Task: Create a due date automation trigger when advanced on, on the tuesday of the week a card is due add basic in list "Resume" at 11:00 AM.
Action: Mouse moved to (1013, 320)
Screenshot: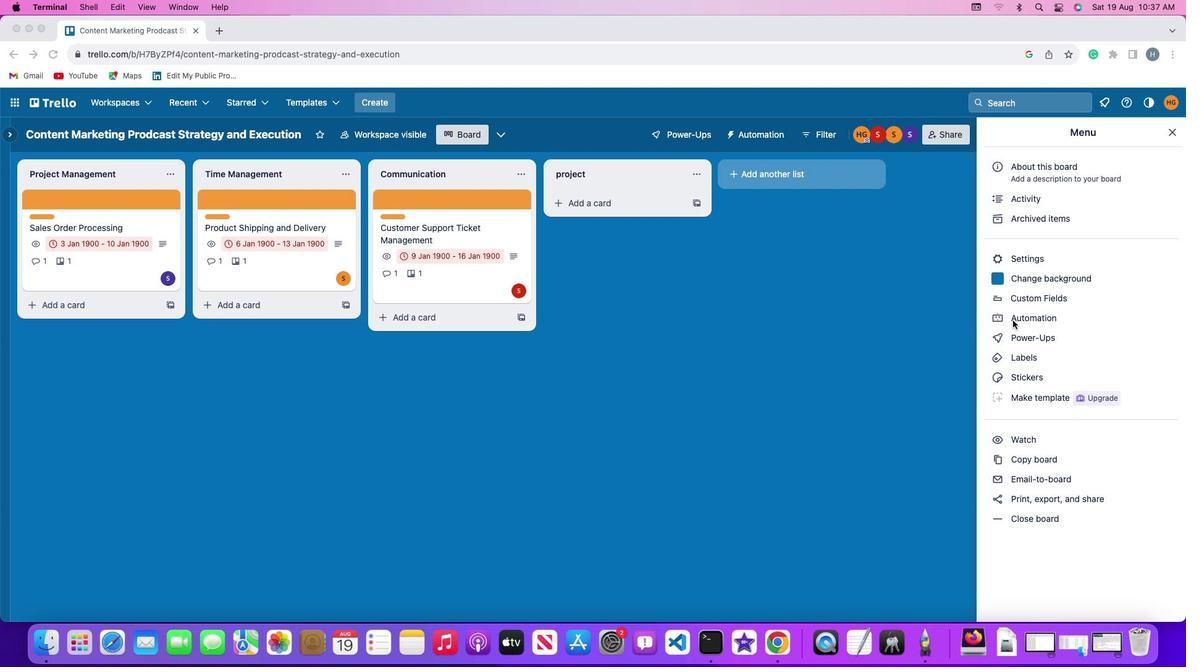 
Action: Mouse pressed left at (1013, 320)
Screenshot: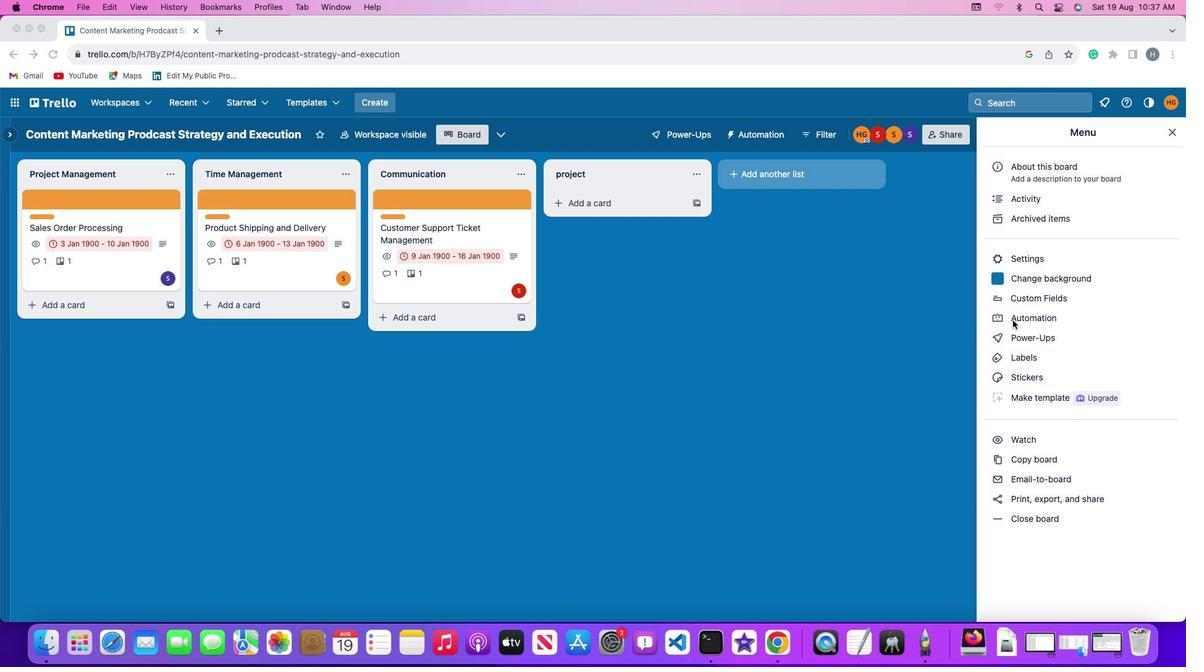 
Action: Mouse pressed left at (1013, 320)
Screenshot: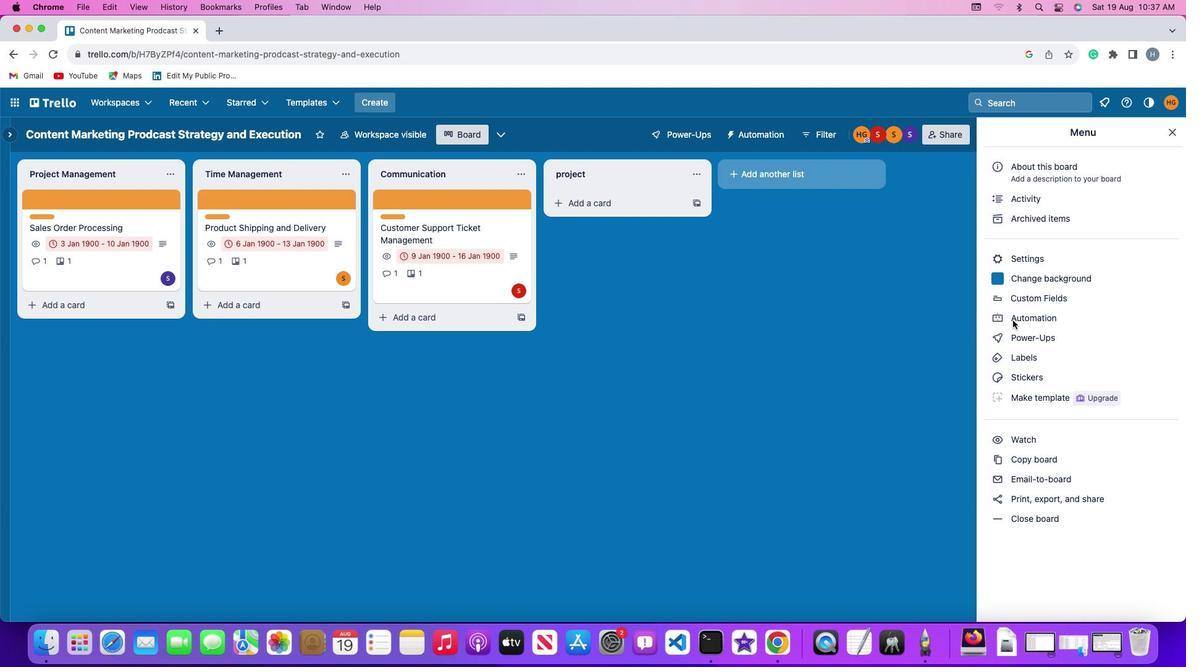 
Action: Mouse moved to (66, 293)
Screenshot: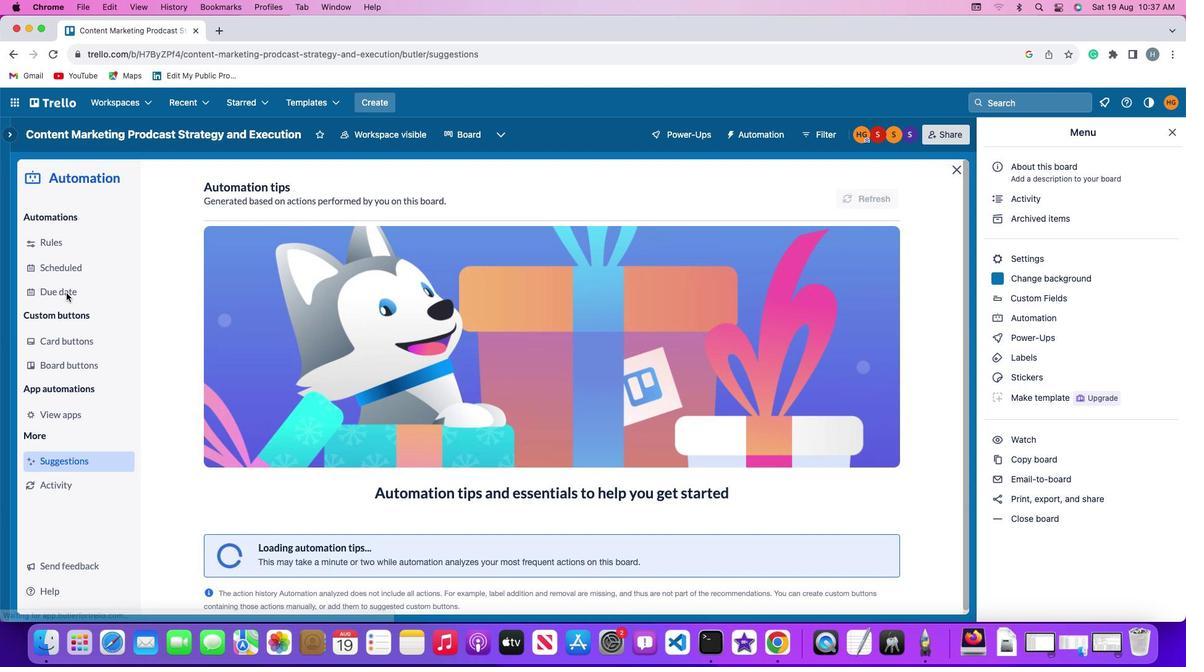 
Action: Mouse pressed left at (66, 293)
Screenshot: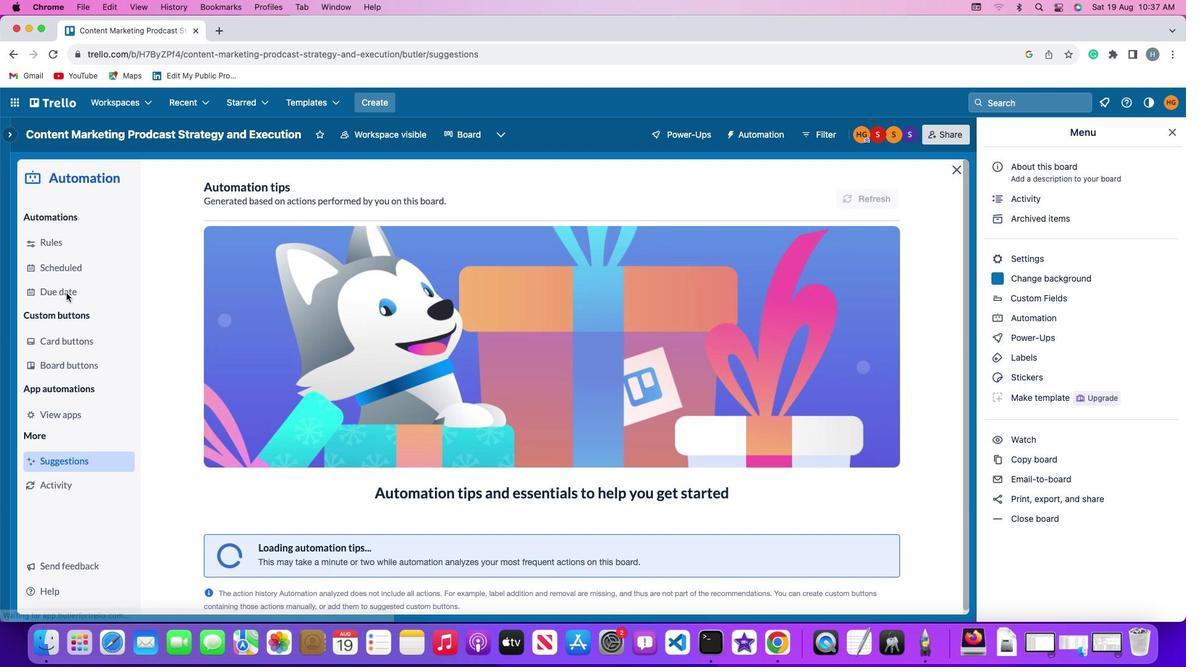 
Action: Mouse moved to (798, 186)
Screenshot: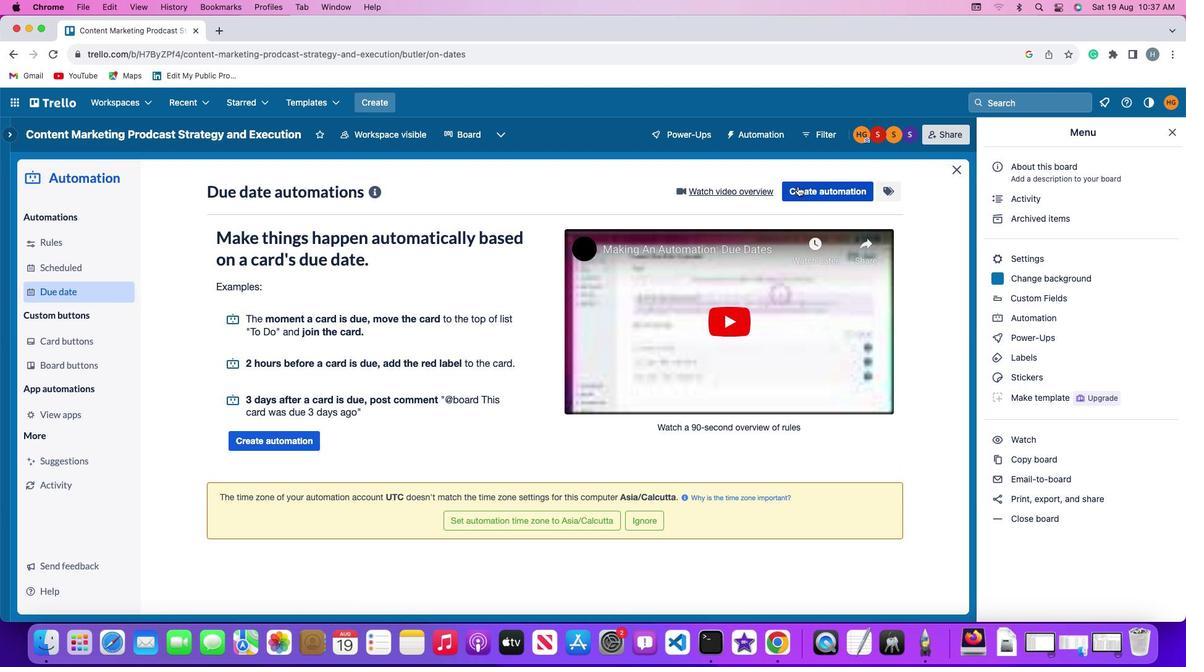 
Action: Mouse pressed left at (798, 186)
Screenshot: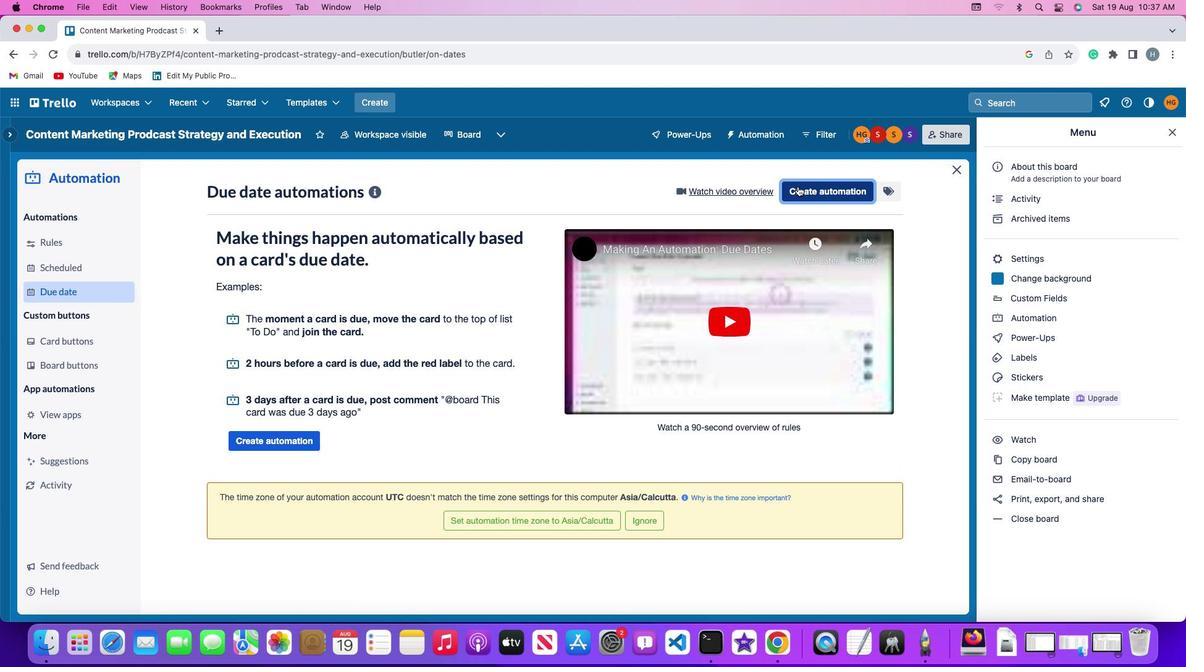 
Action: Mouse moved to (226, 312)
Screenshot: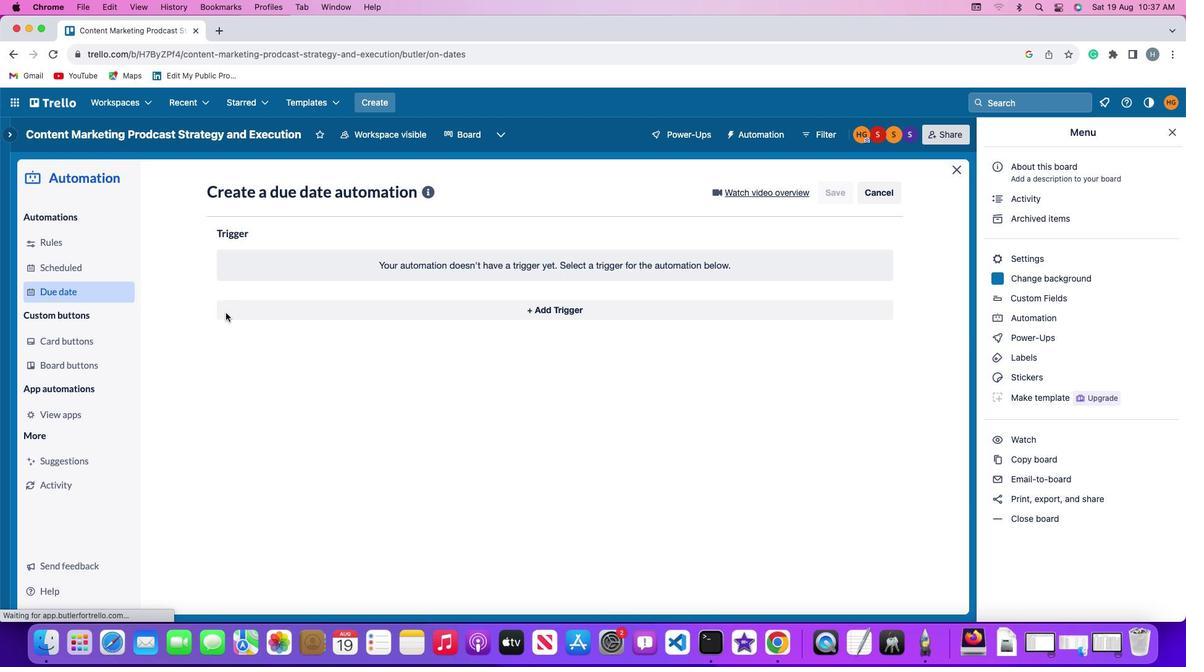 
Action: Mouse pressed left at (226, 312)
Screenshot: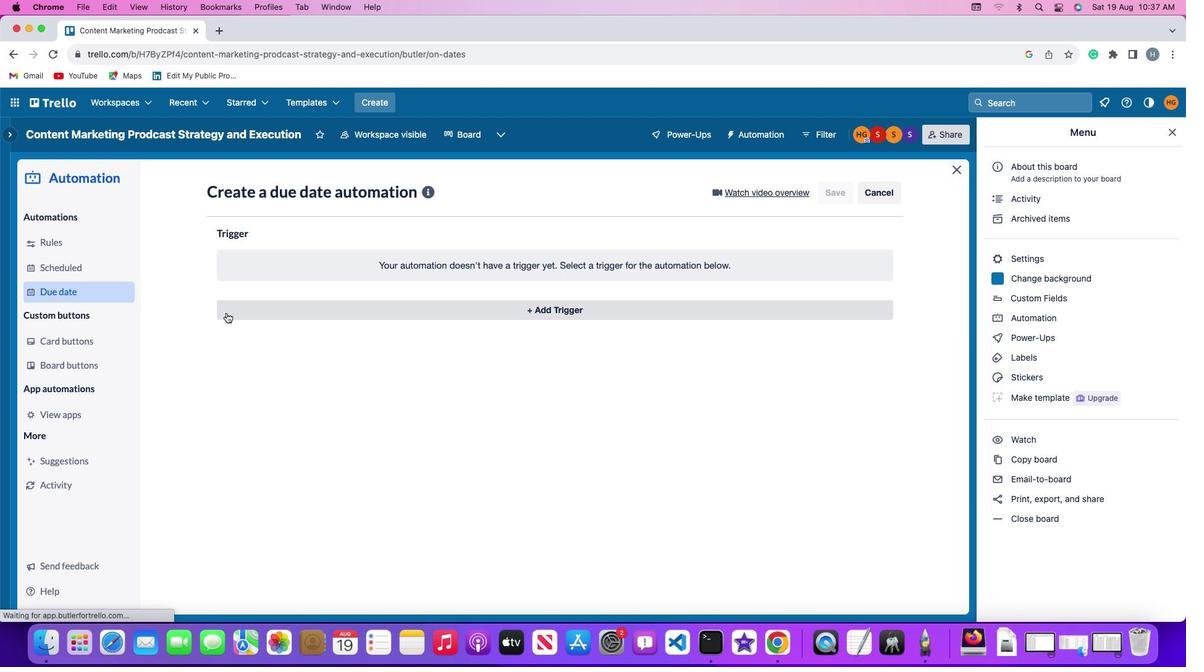 
Action: Mouse moved to (263, 532)
Screenshot: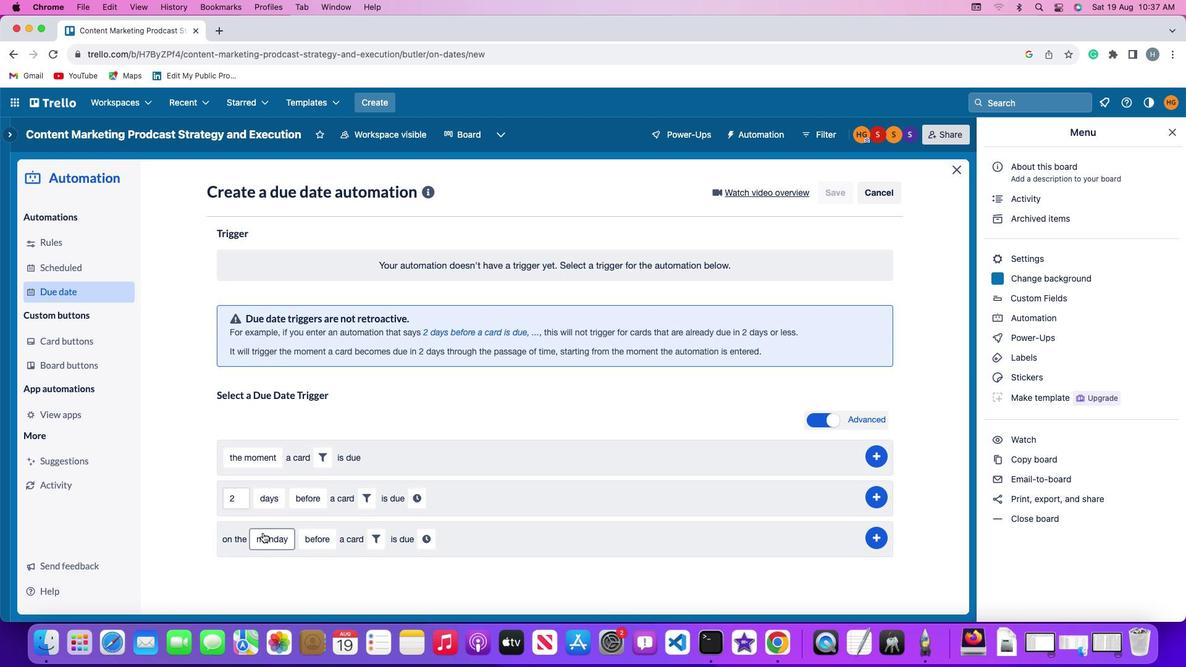 
Action: Mouse pressed left at (263, 532)
Screenshot: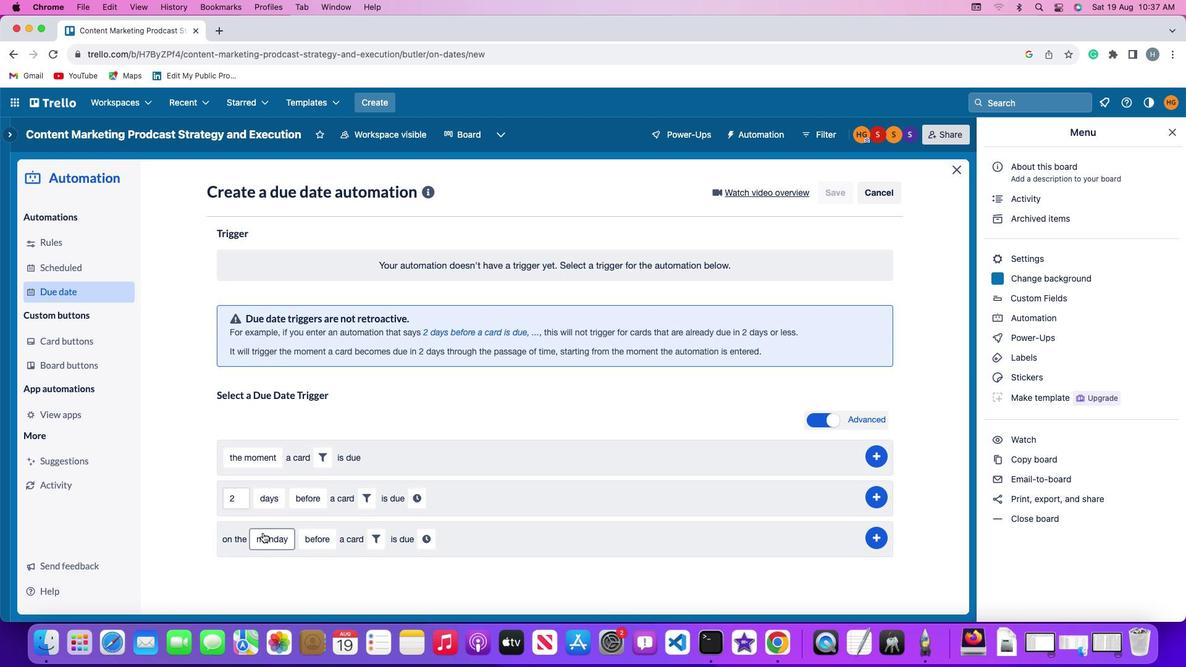 
Action: Mouse moved to (273, 391)
Screenshot: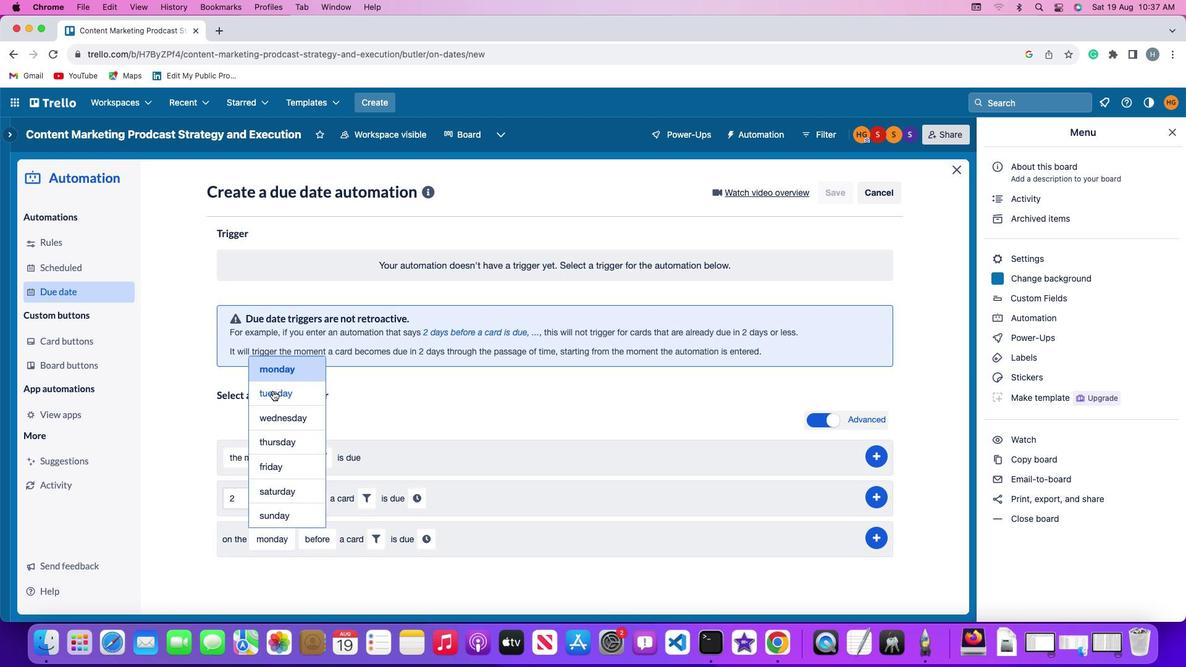
Action: Mouse pressed left at (273, 391)
Screenshot: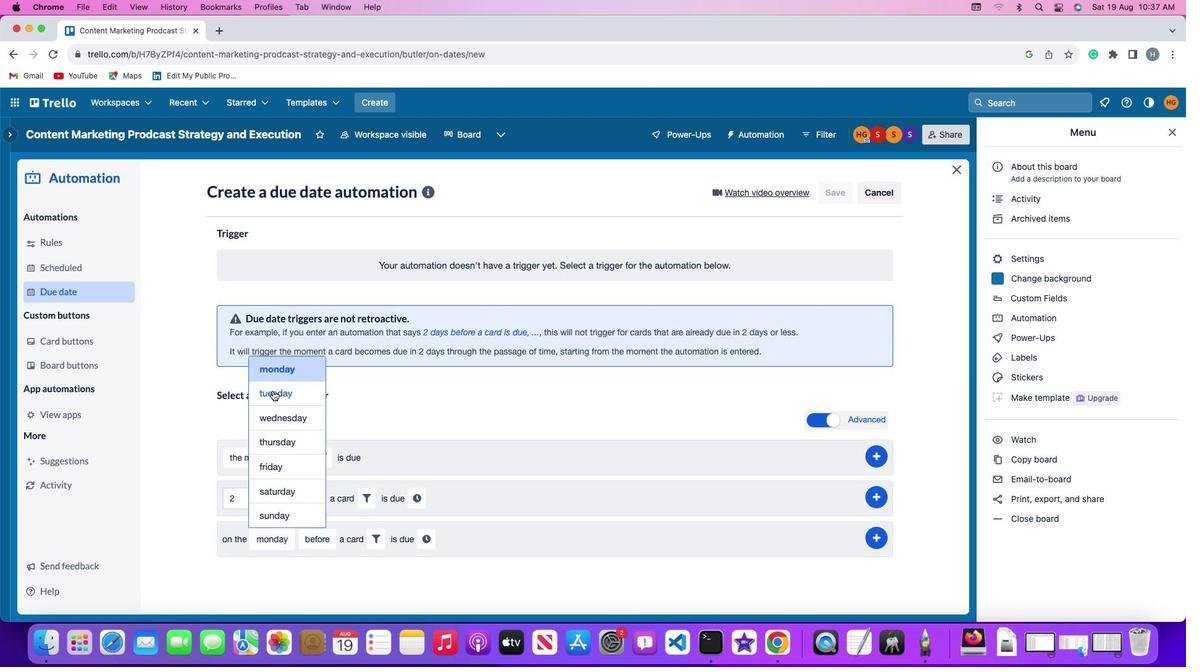 
Action: Mouse moved to (312, 532)
Screenshot: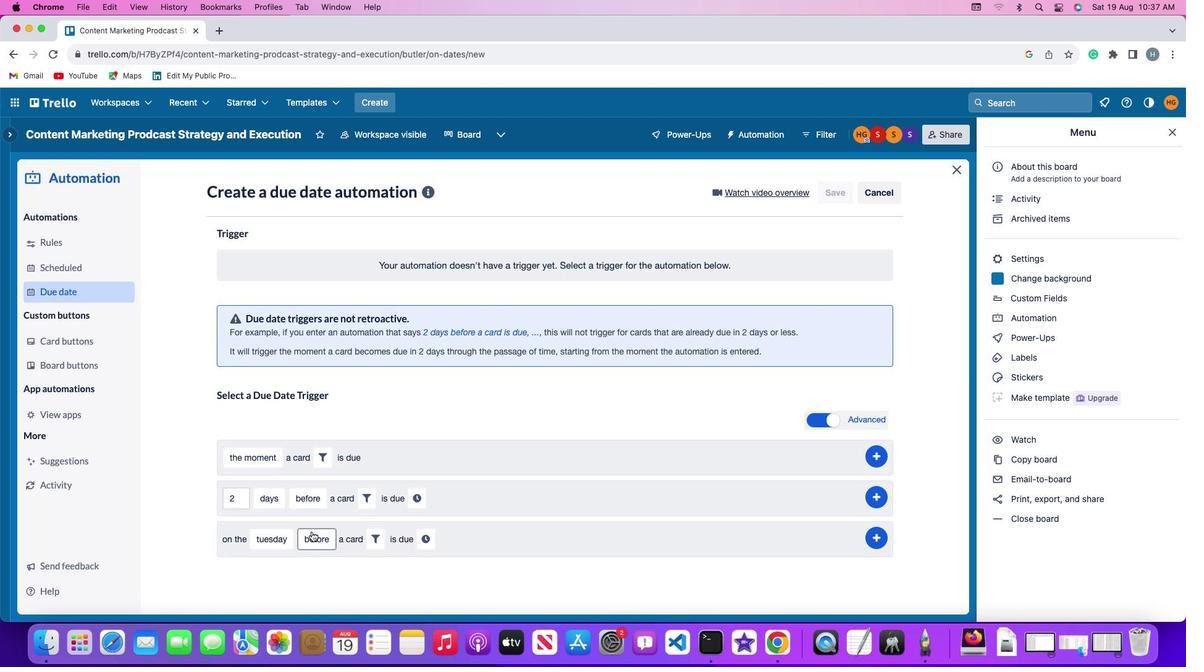 
Action: Mouse pressed left at (312, 532)
Screenshot: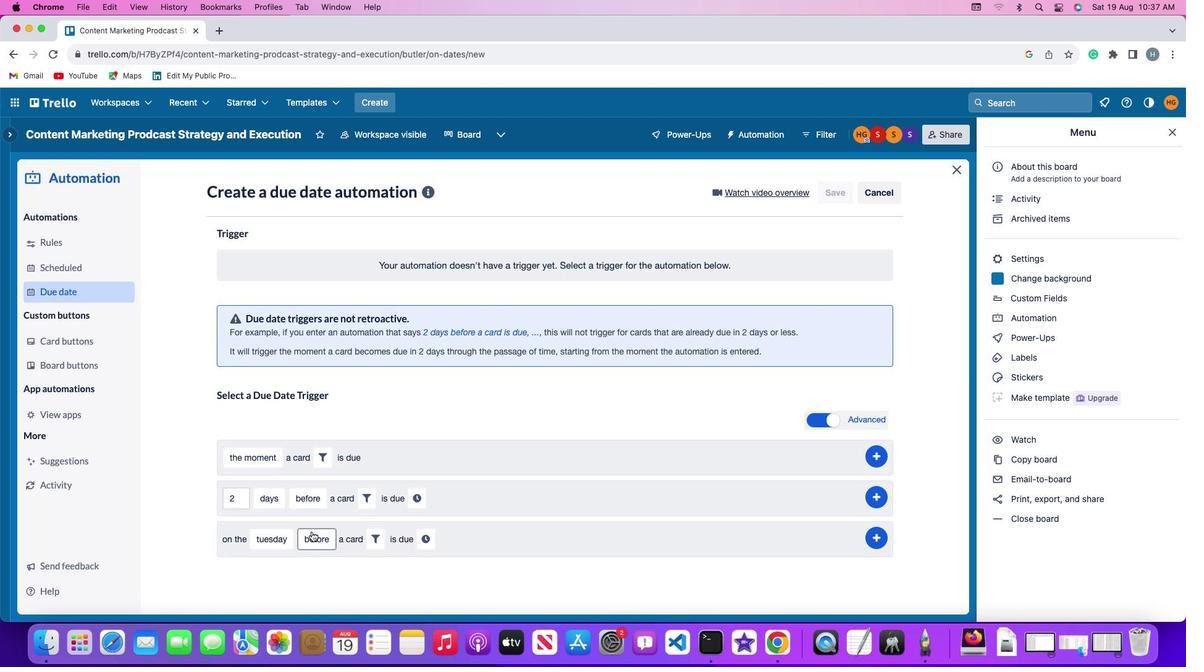 
Action: Mouse moved to (319, 491)
Screenshot: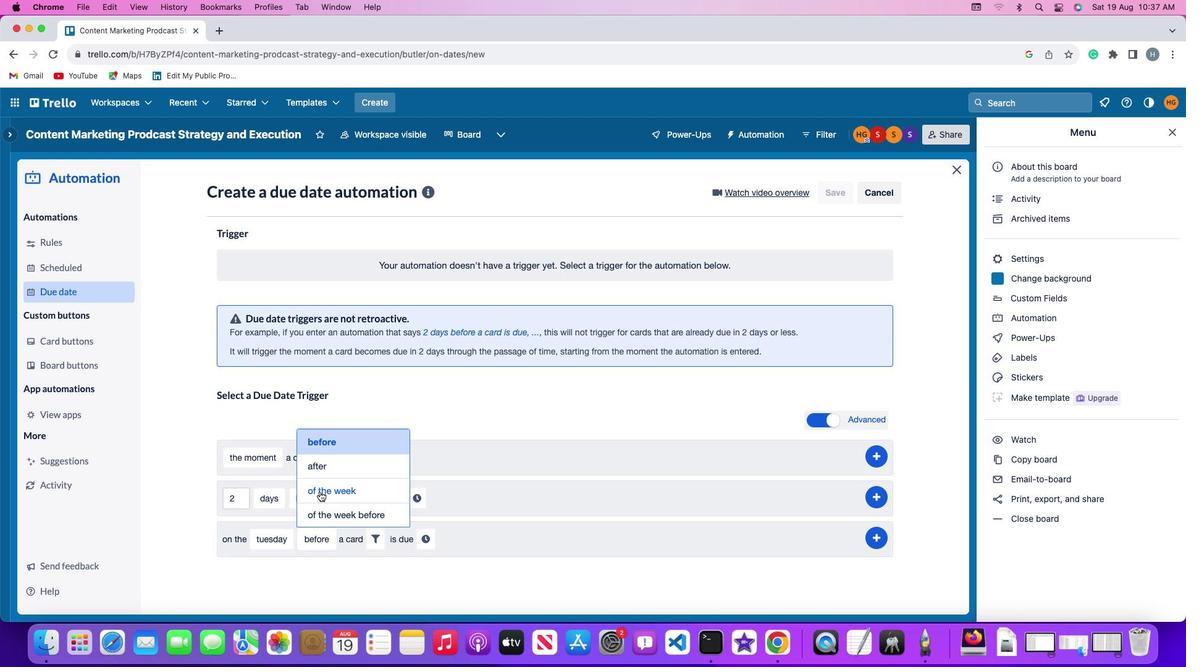 
Action: Mouse pressed left at (319, 491)
Screenshot: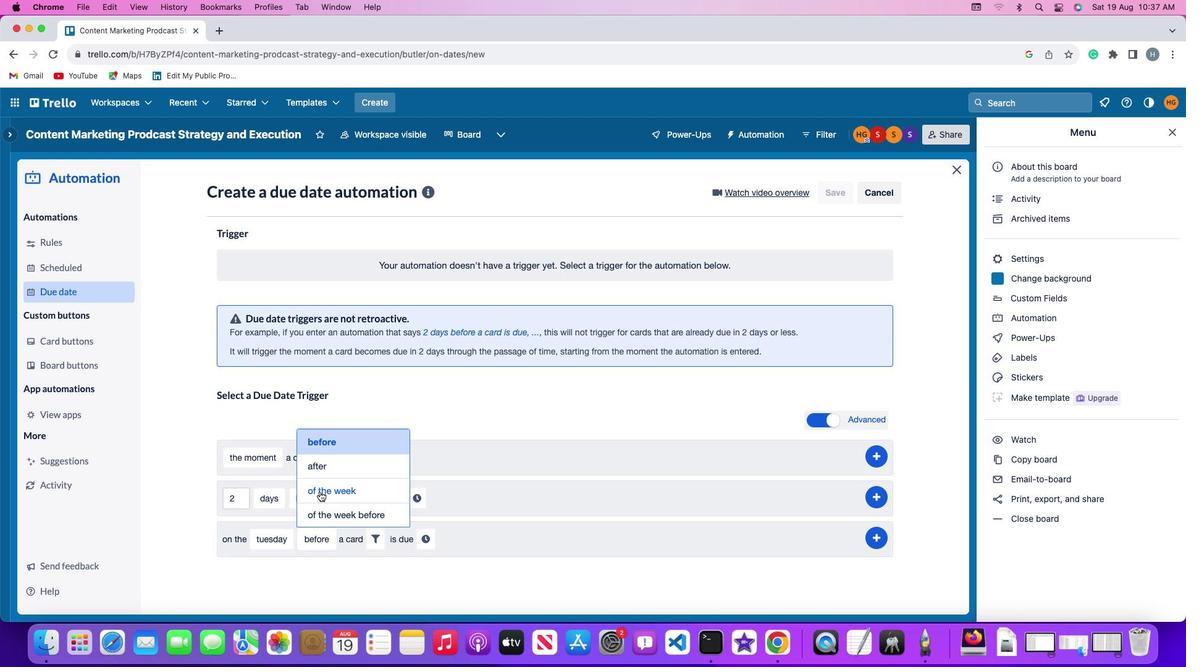 
Action: Mouse moved to (396, 540)
Screenshot: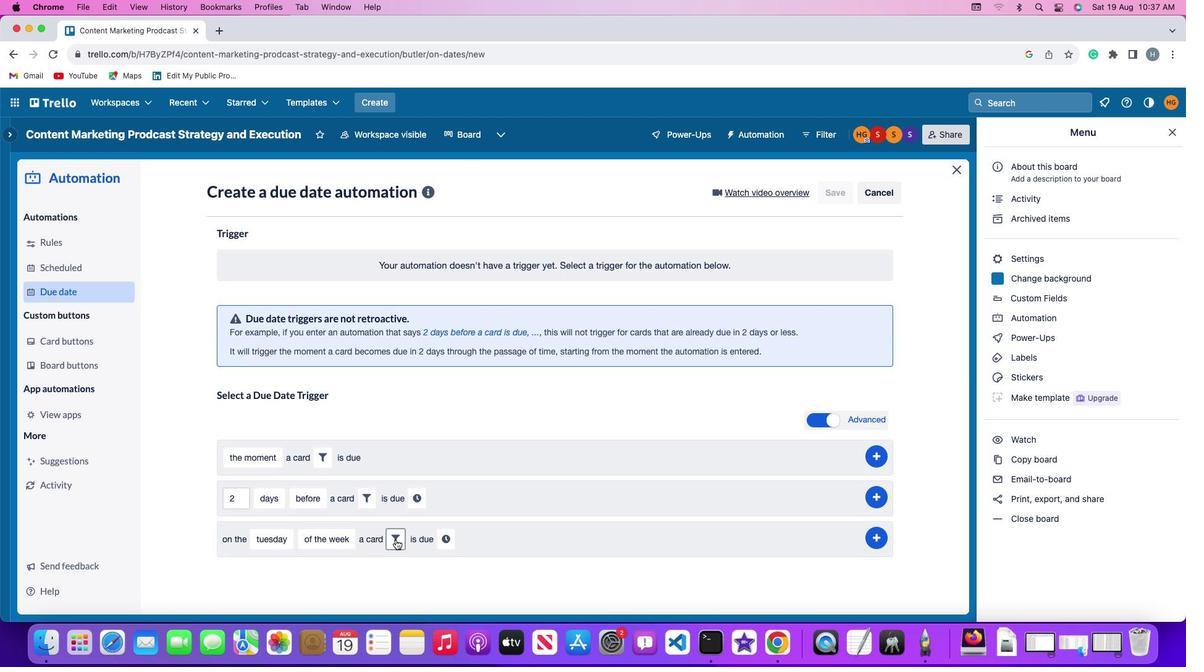 
Action: Mouse pressed left at (396, 540)
Screenshot: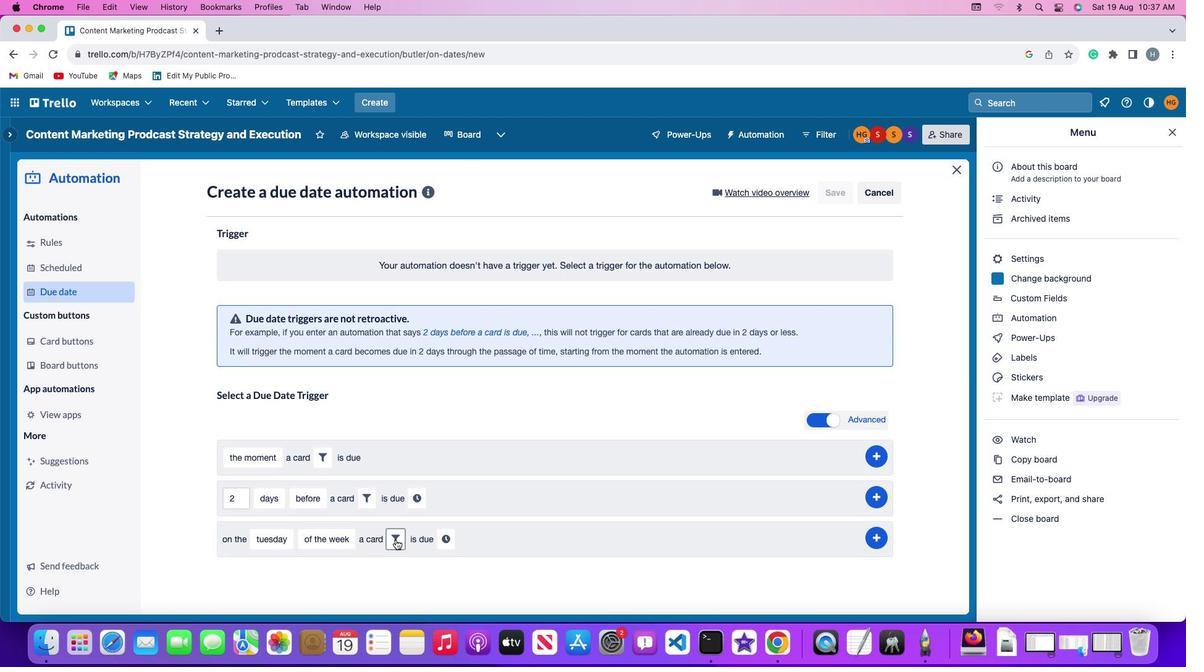
Action: Mouse moved to (344, 579)
Screenshot: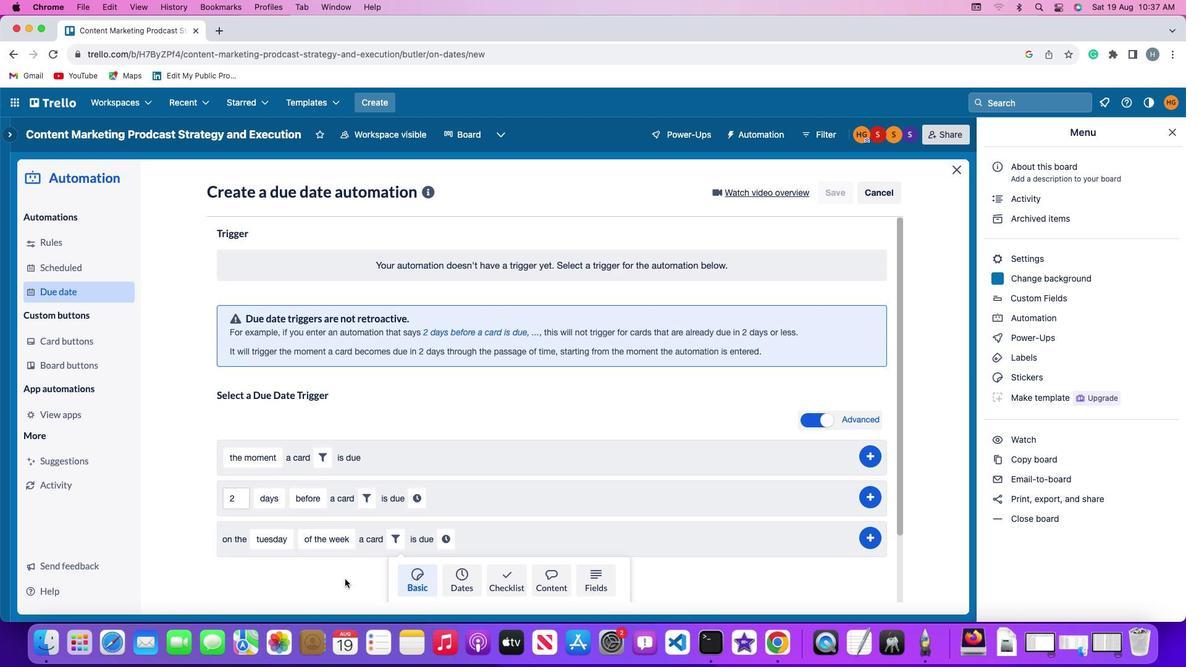 
Action: Mouse scrolled (344, 579) with delta (0, 0)
Screenshot: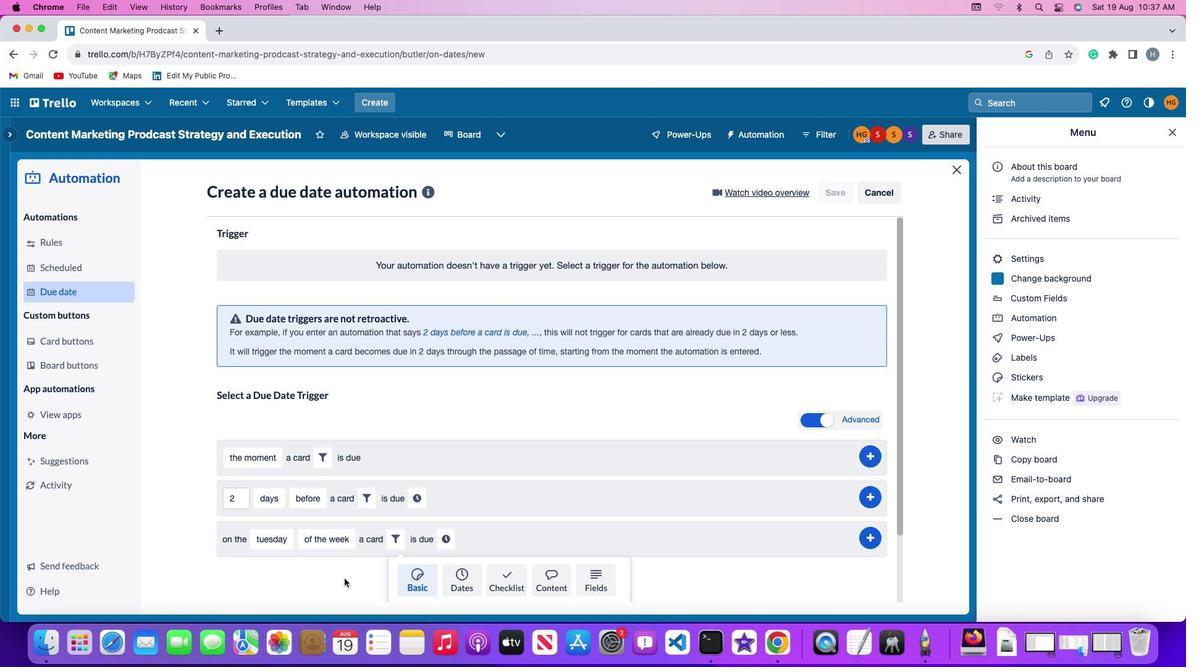 
Action: Mouse scrolled (344, 579) with delta (0, 0)
Screenshot: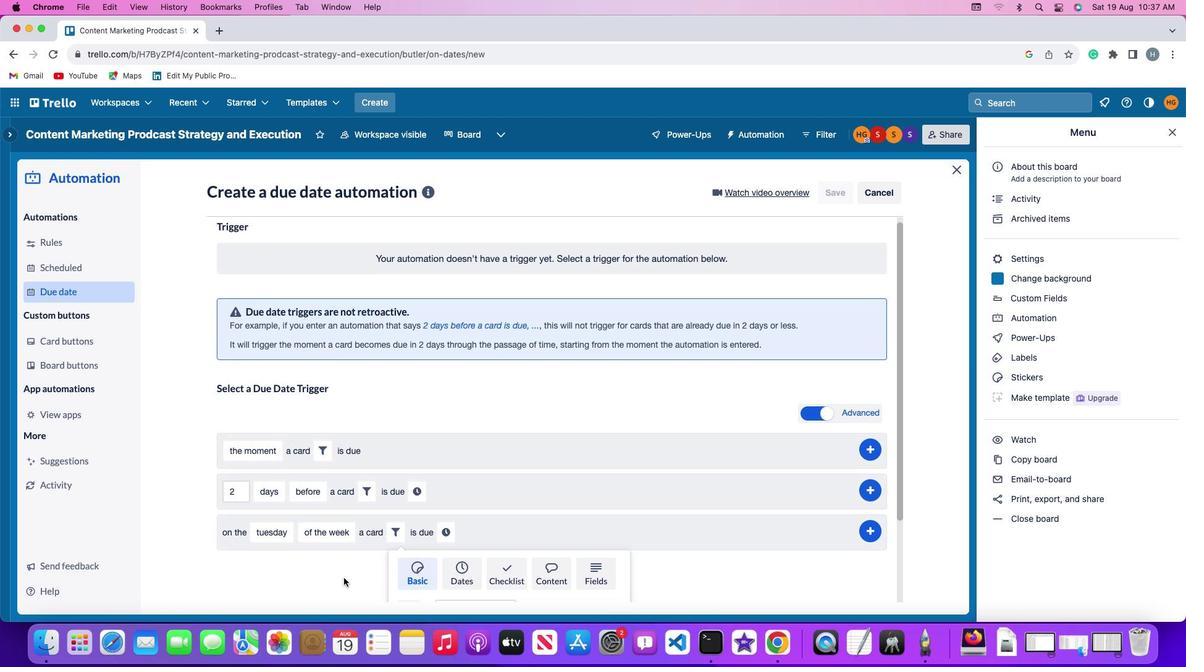 
Action: Mouse scrolled (344, 579) with delta (0, -1)
Screenshot: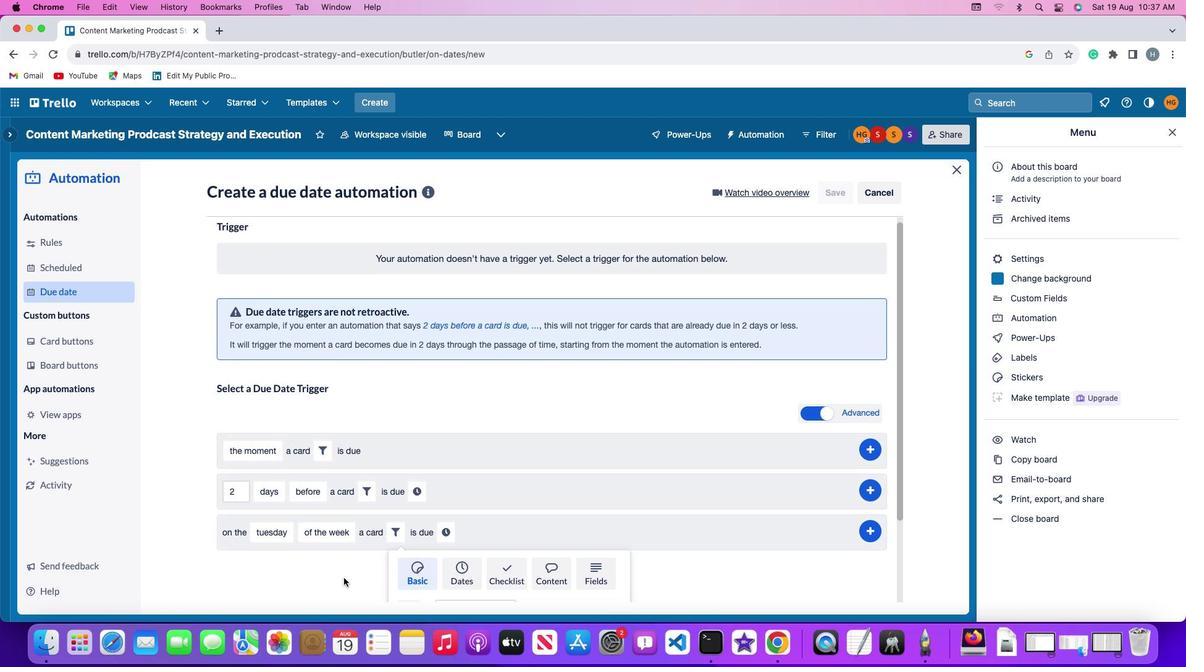 
Action: Mouse moved to (344, 579)
Screenshot: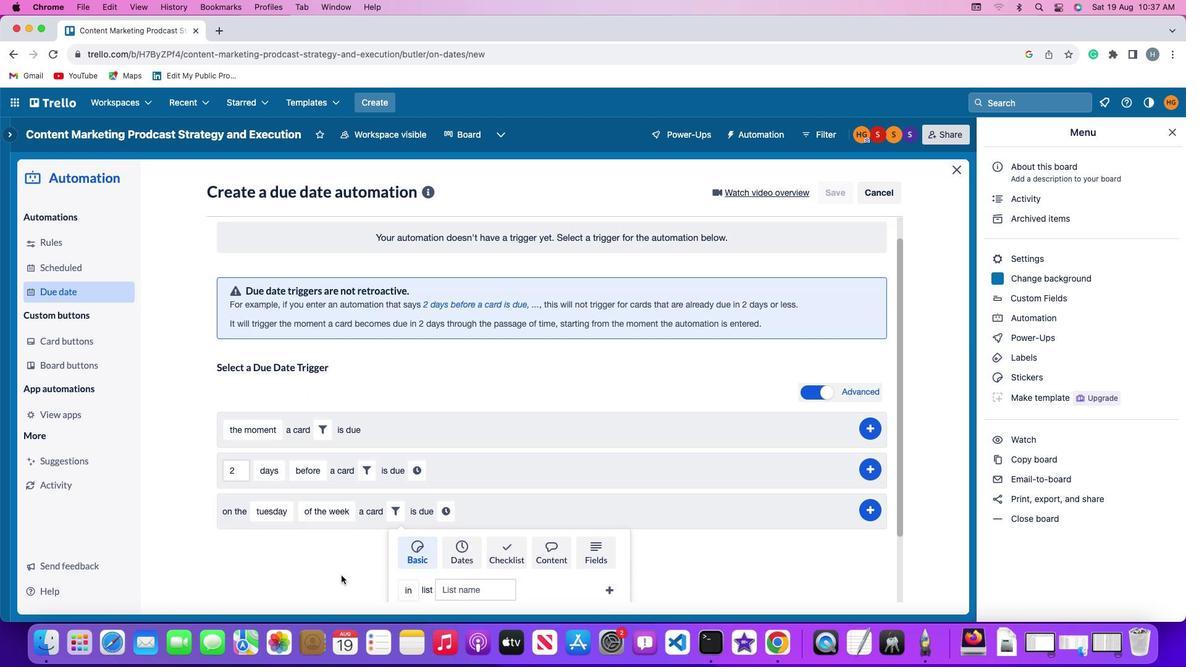 
Action: Mouse scrolled (344, 579) with delta (0, -3)
Screenshot: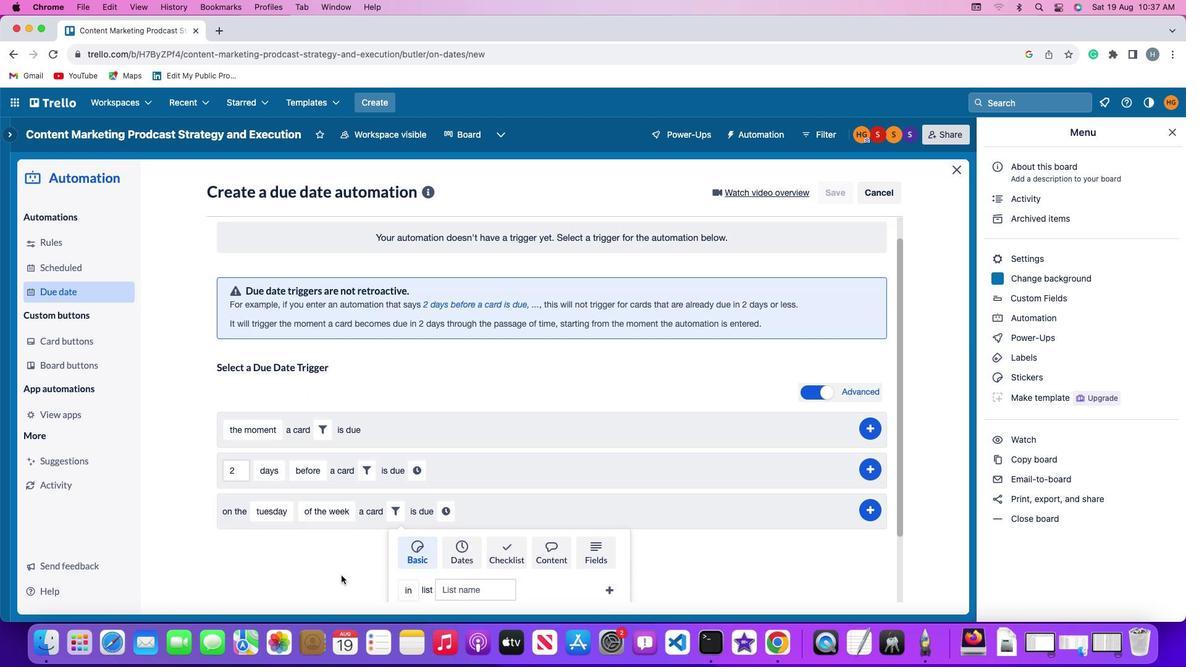 
Action: Mouse moved to (344, 577)
Screenshot: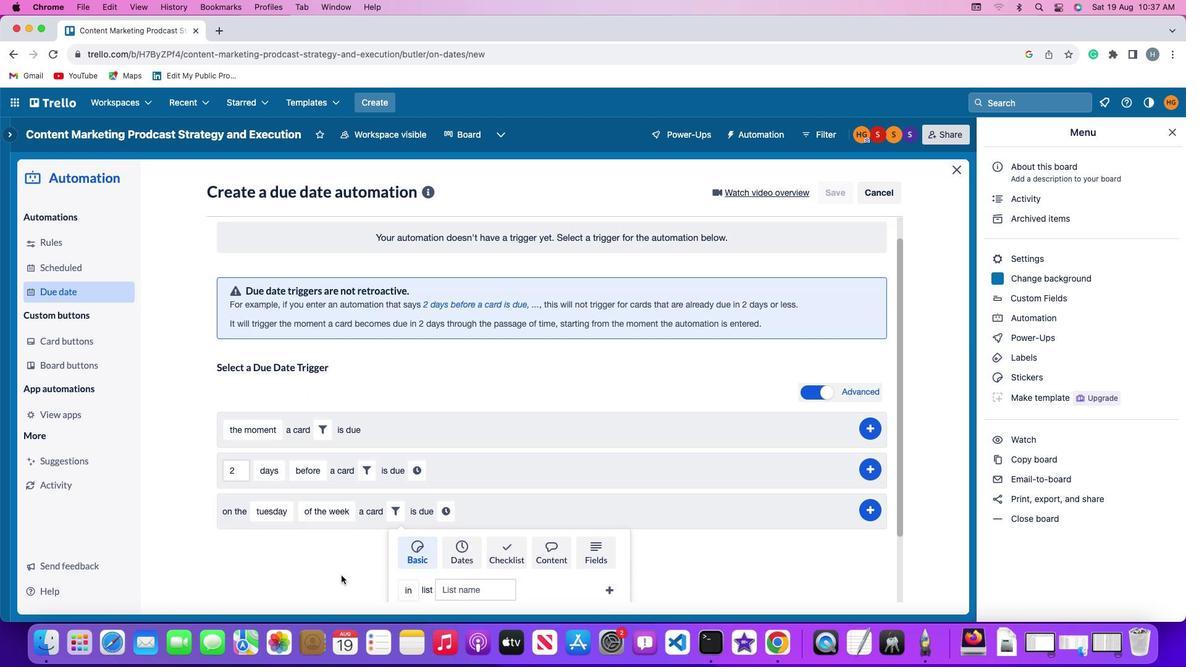 
Action: Mouse scrolled (344, 577) with delta (0, -3)
Screenshot: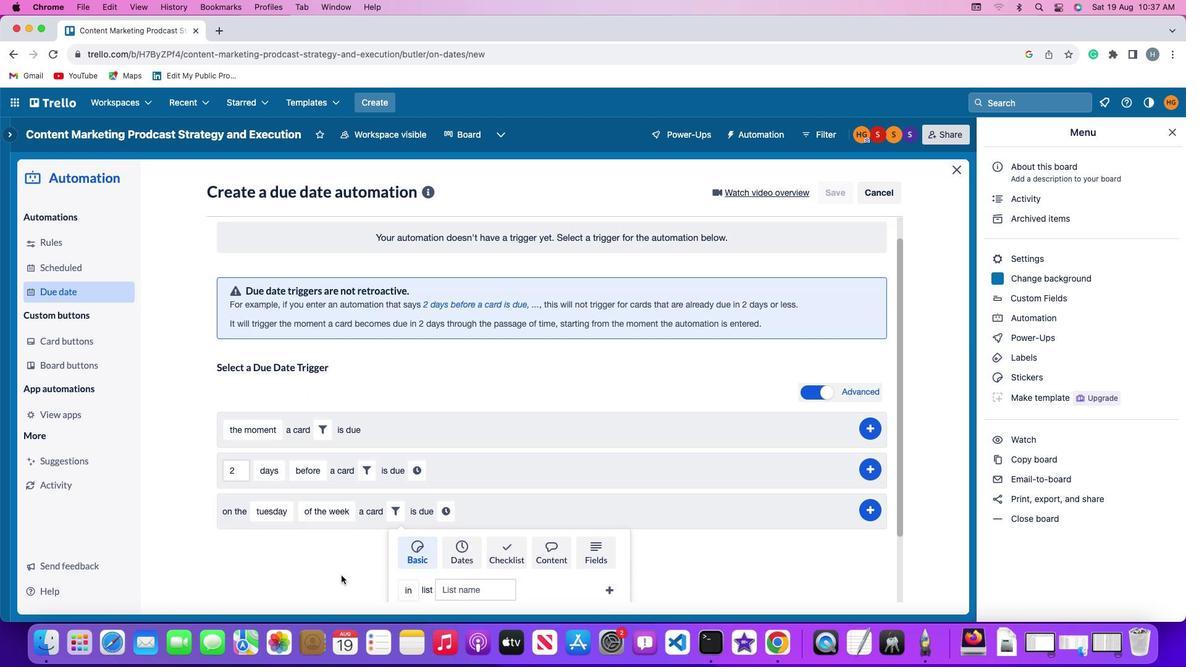 
Action: Mouse moved to (335, 572)
Screenshot: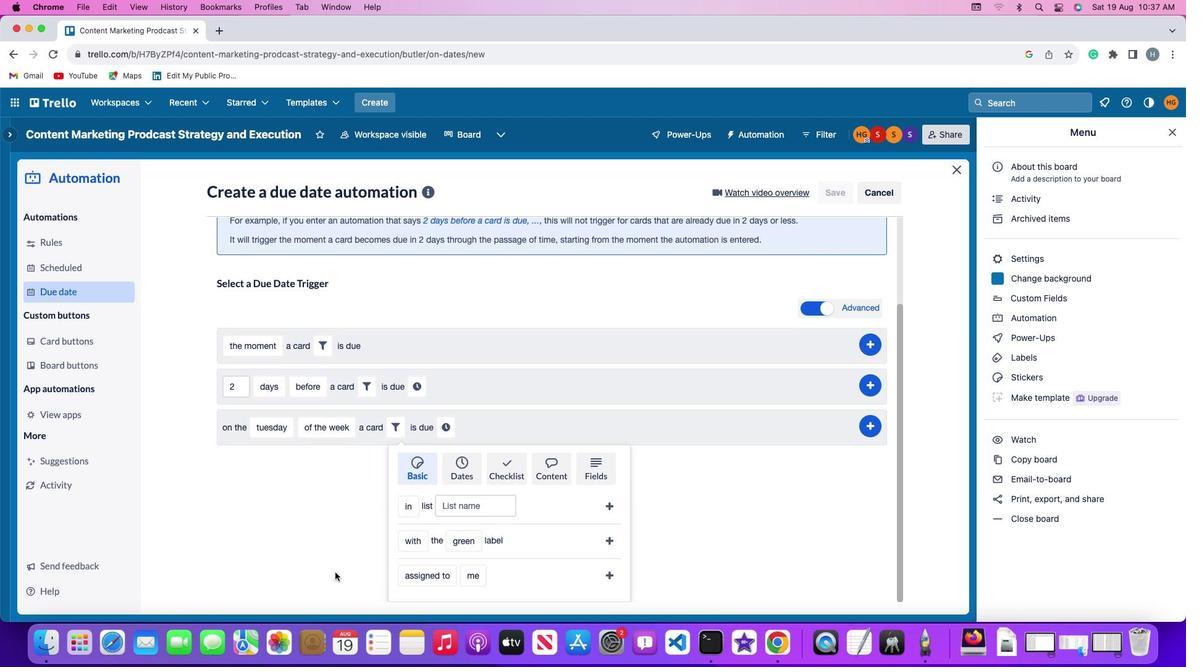
Action: Mouse scrolled (335, 572) with delta (0, 0)
Screenshot: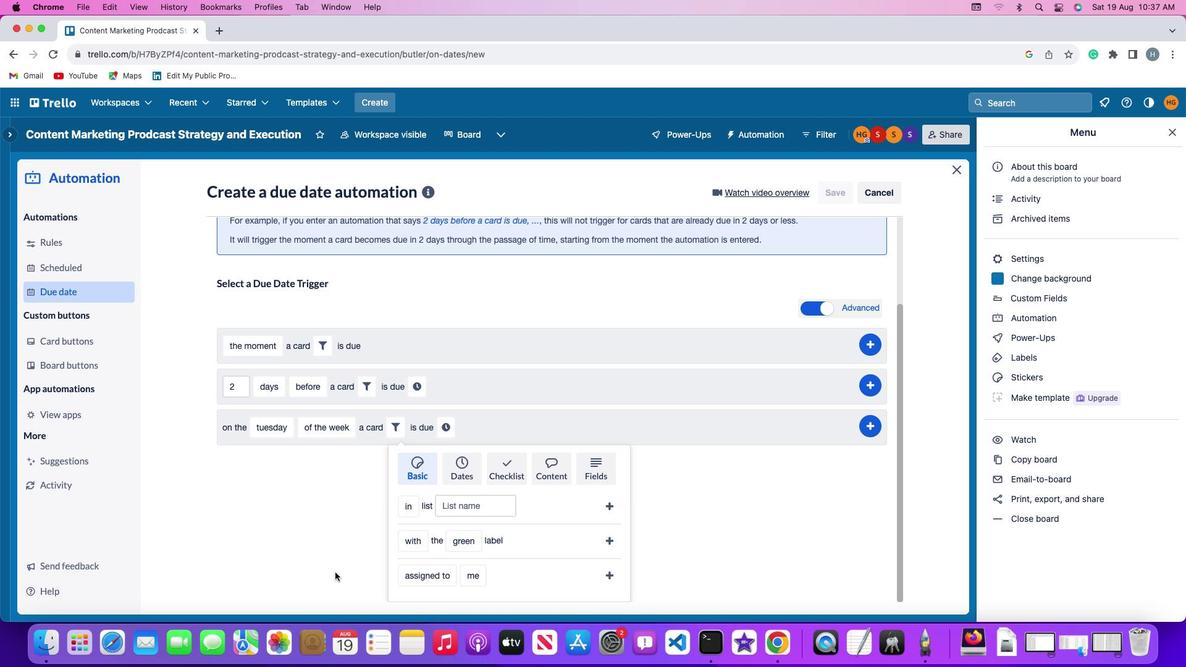 
Action: Mouse scrolled (335, 572) with delta (0, 0)
Screenshot: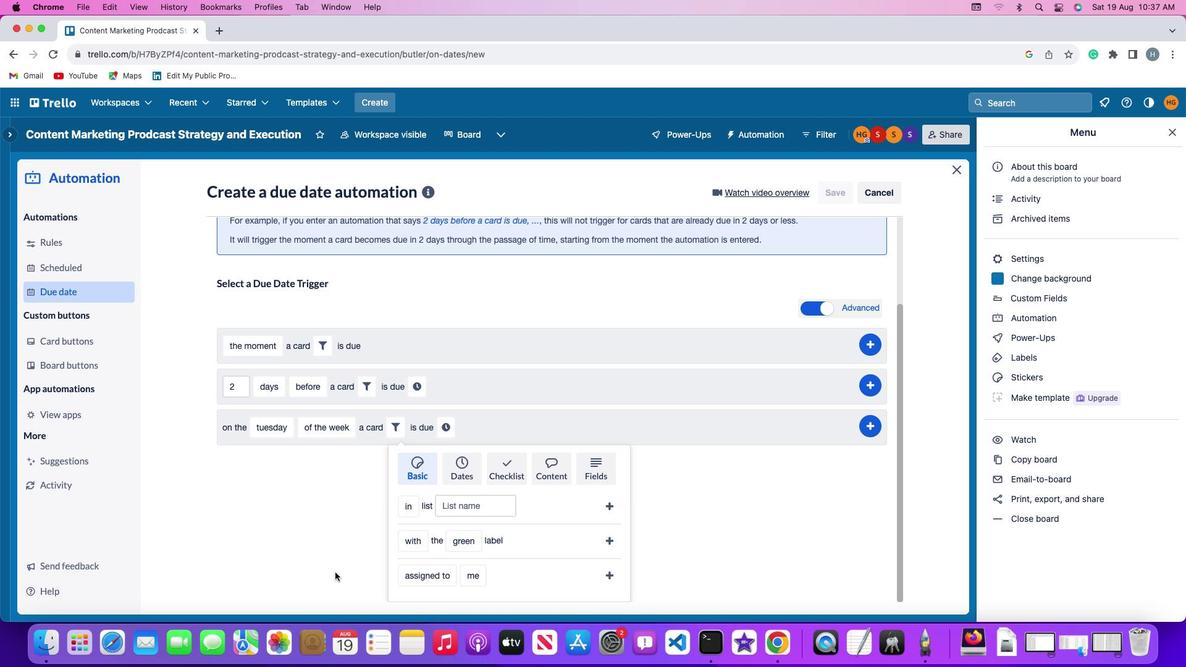 
Action: Mouse scrolled (335, 572) with delta (0, -1)
Screenshot: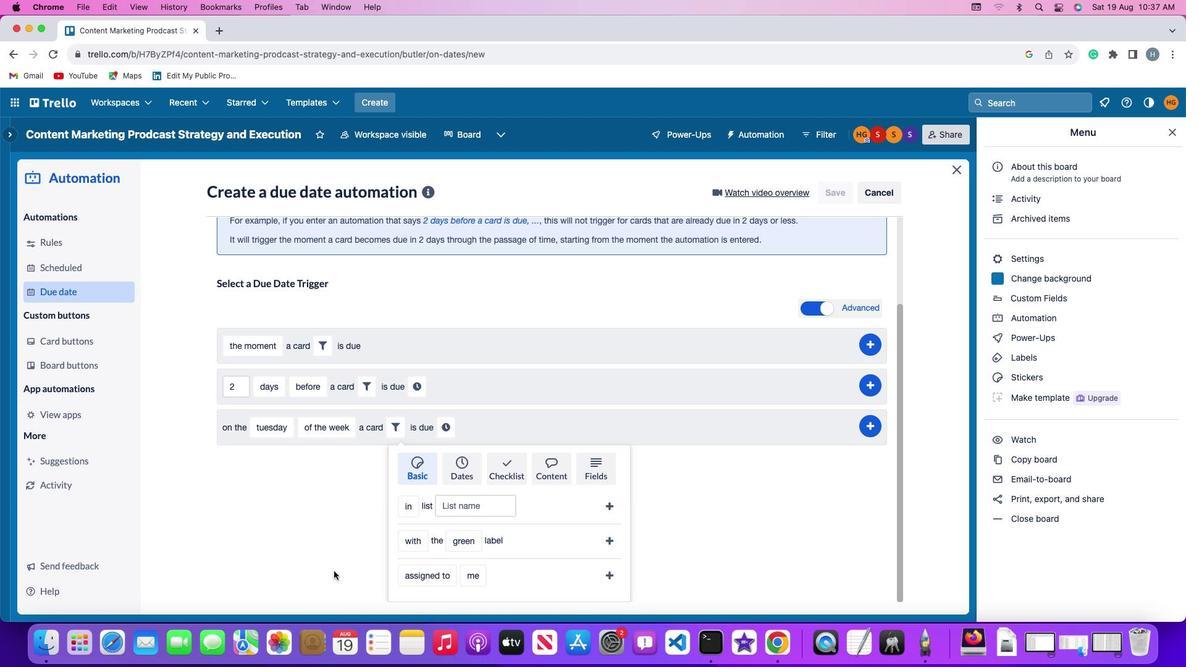 
Action: Mouse scrolled (335, 572) with delta (0, -3)
Screenshot: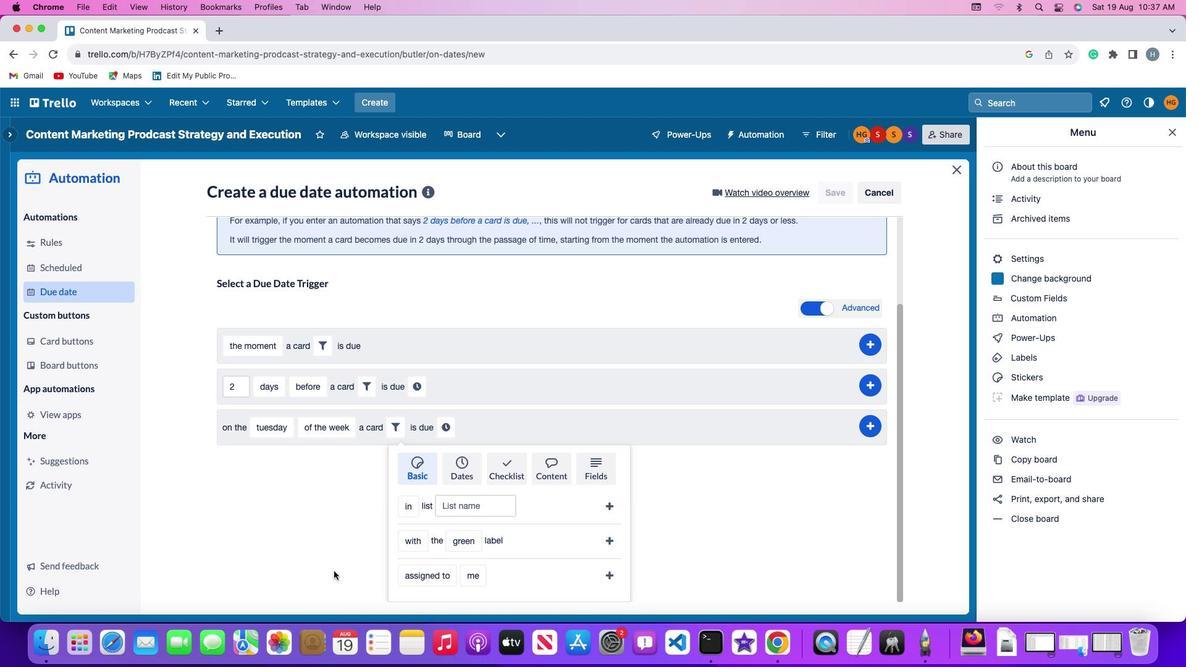 
Action: Mouse moved to (406, 512)
Screenshot: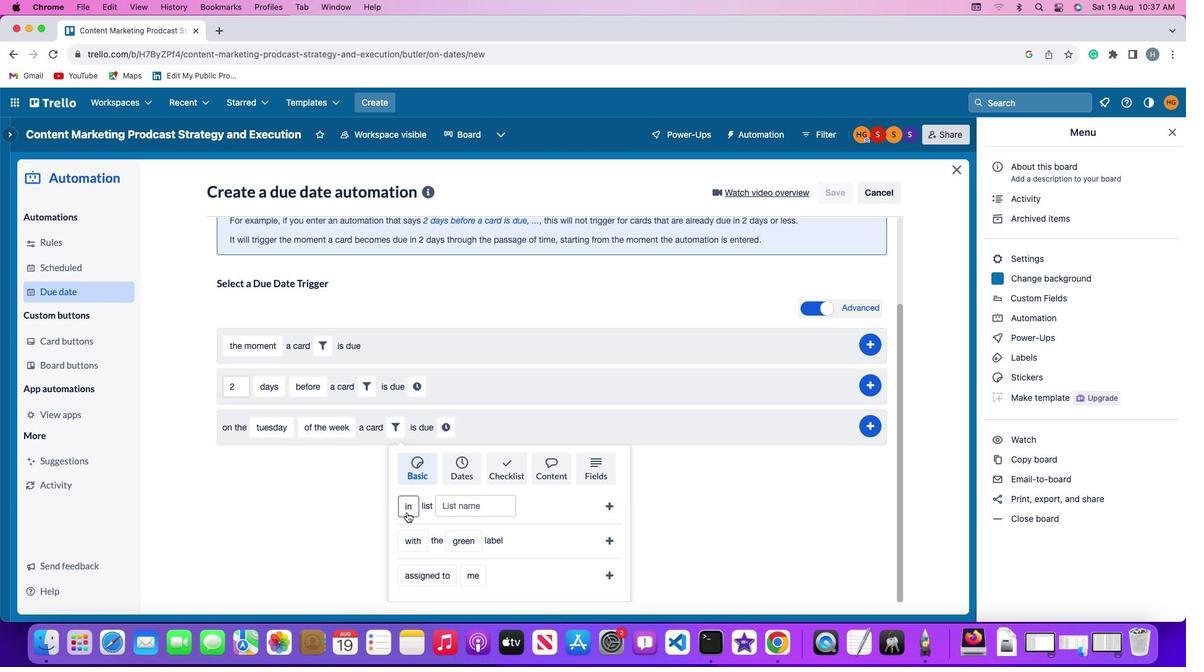 
Action: Mouse pressed left at (406, 512)
Screenshot: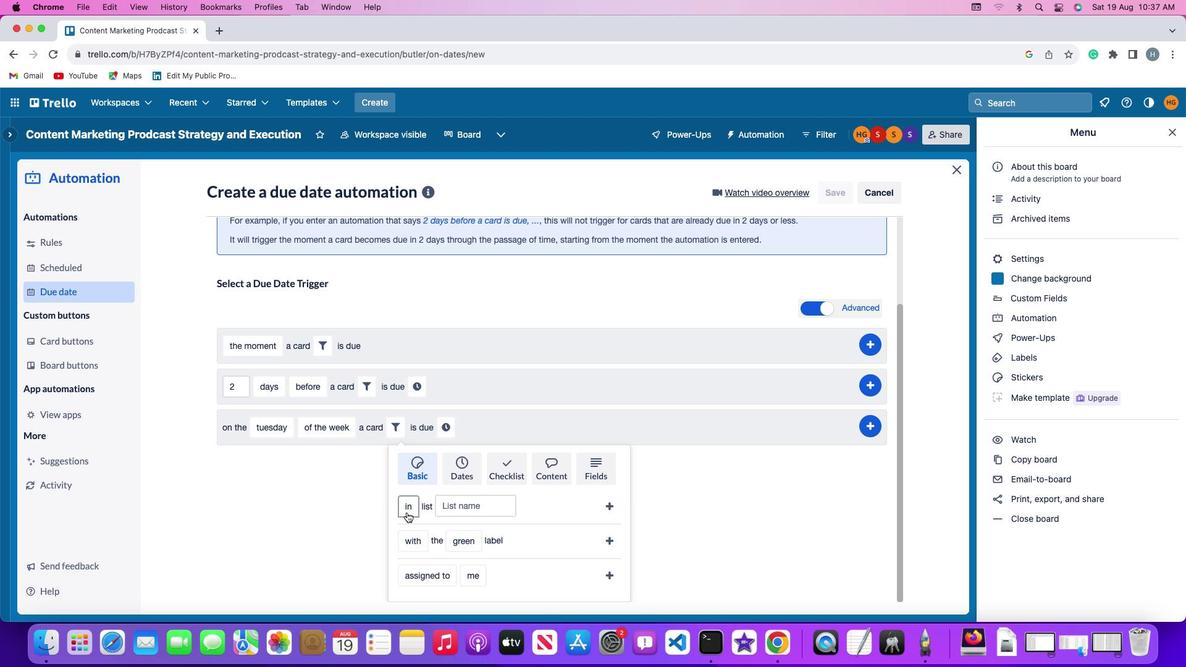 
Action: Mouse moved to (412, 529)
Screenshot: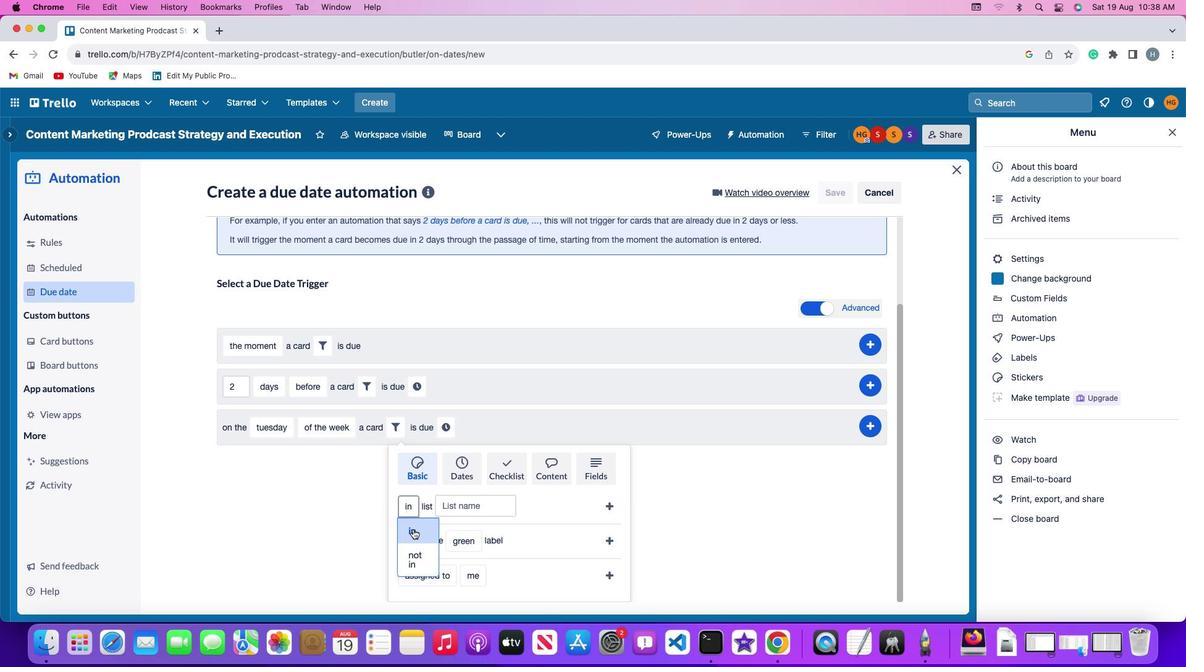 
Action: Mouse pressed left at (412, 529)
Screenshot: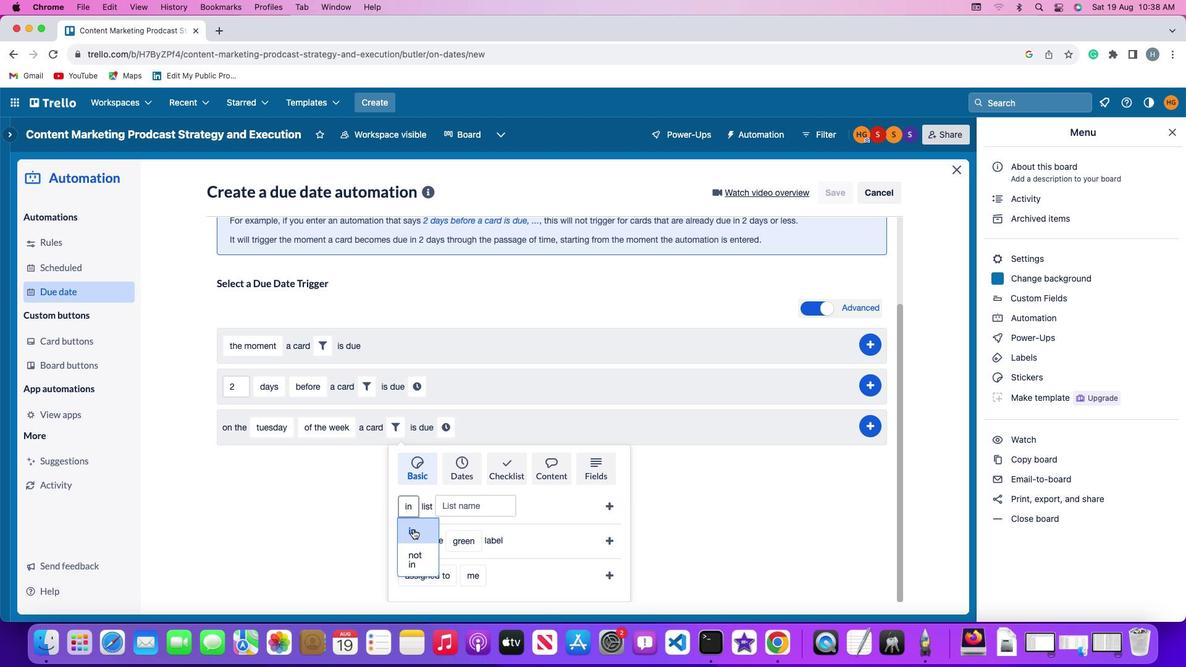 
Action: Mouse moved to (469, 506)
Screenshot: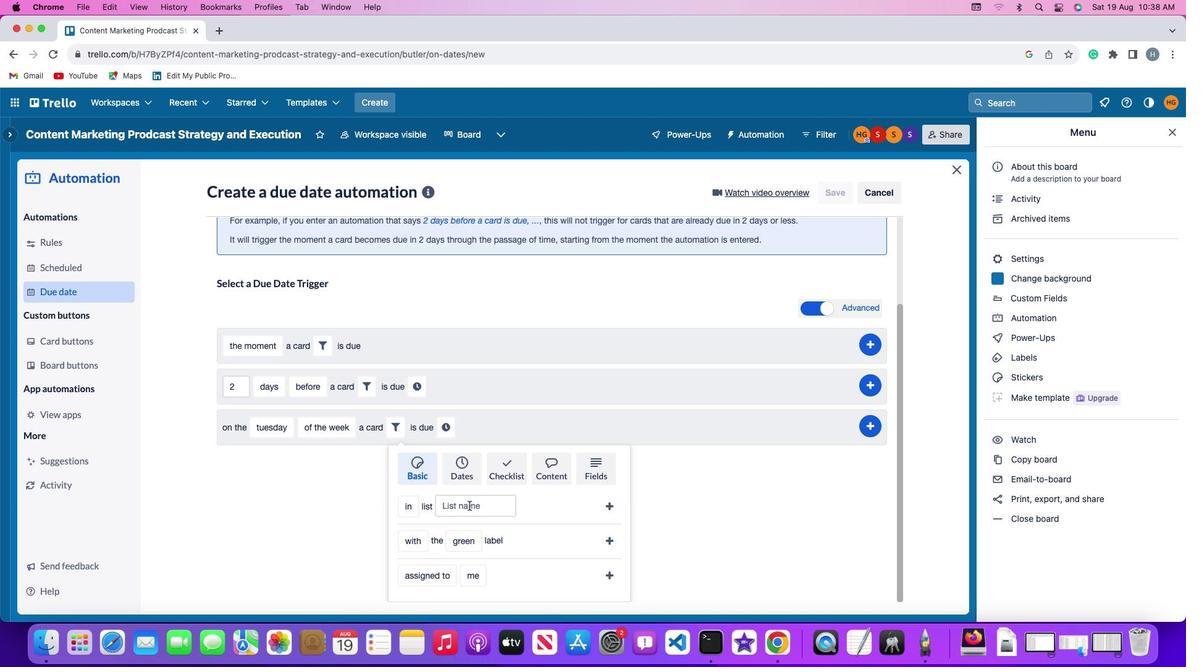 
Action: Mouse pressed left at (469, 506)
Screenshot: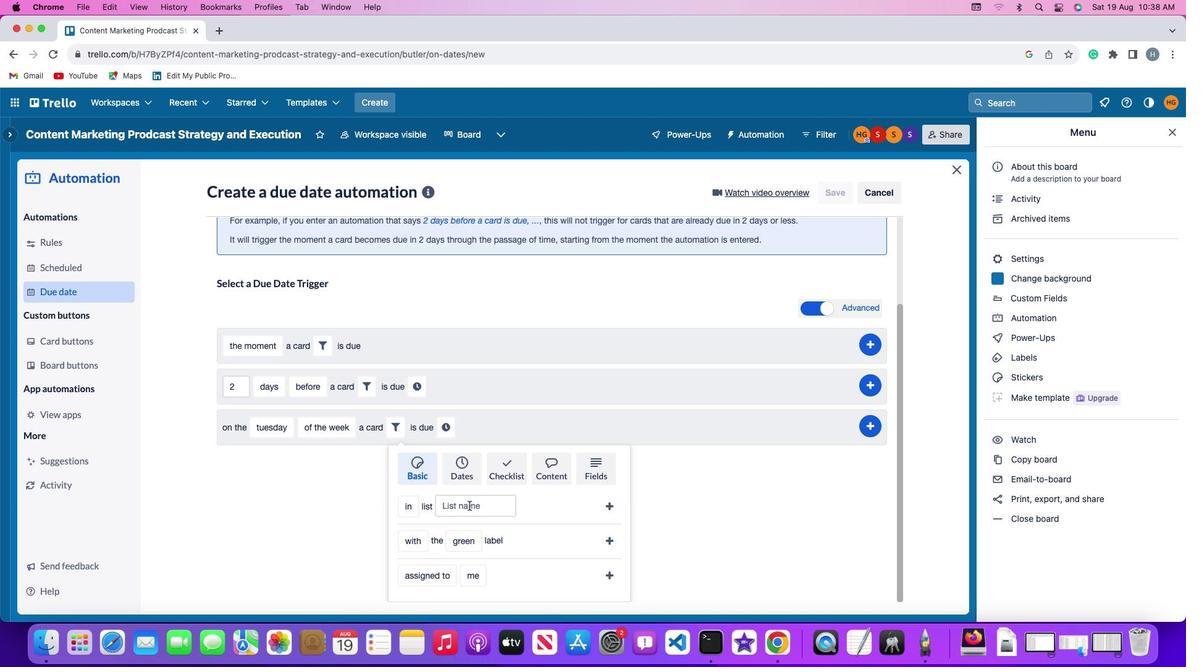 
Action: Mouse moved to (461, 511)
Screenshot: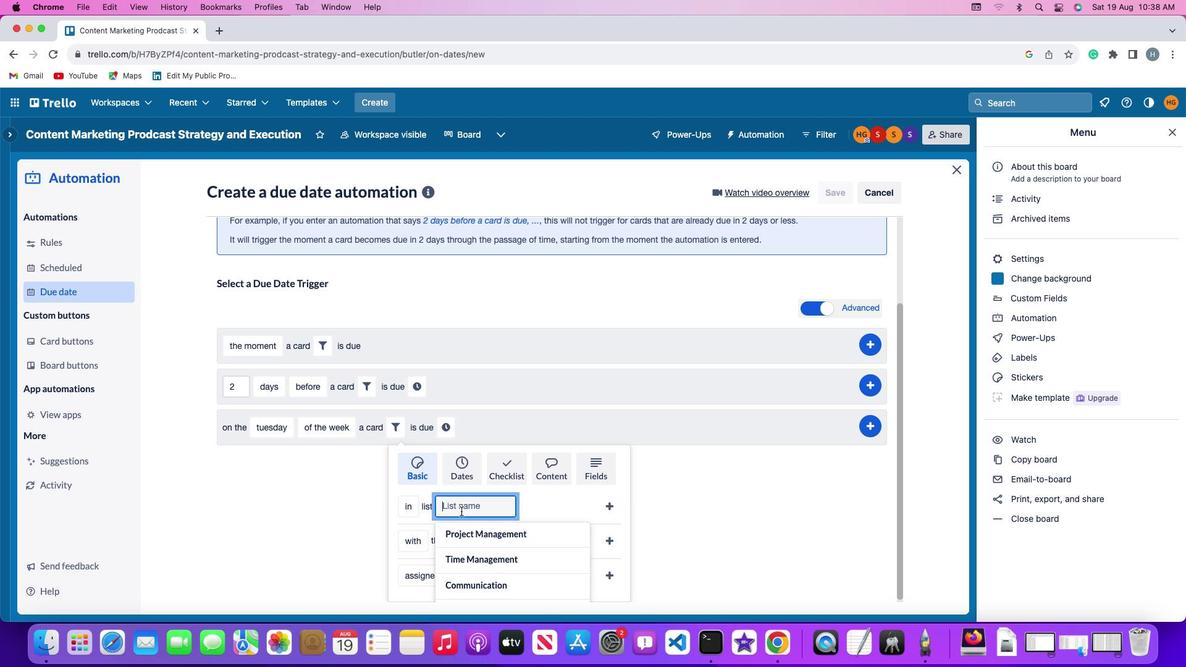 
Action: Key pressed Key.shift'R''e''s''u''m''e'
Screenshot: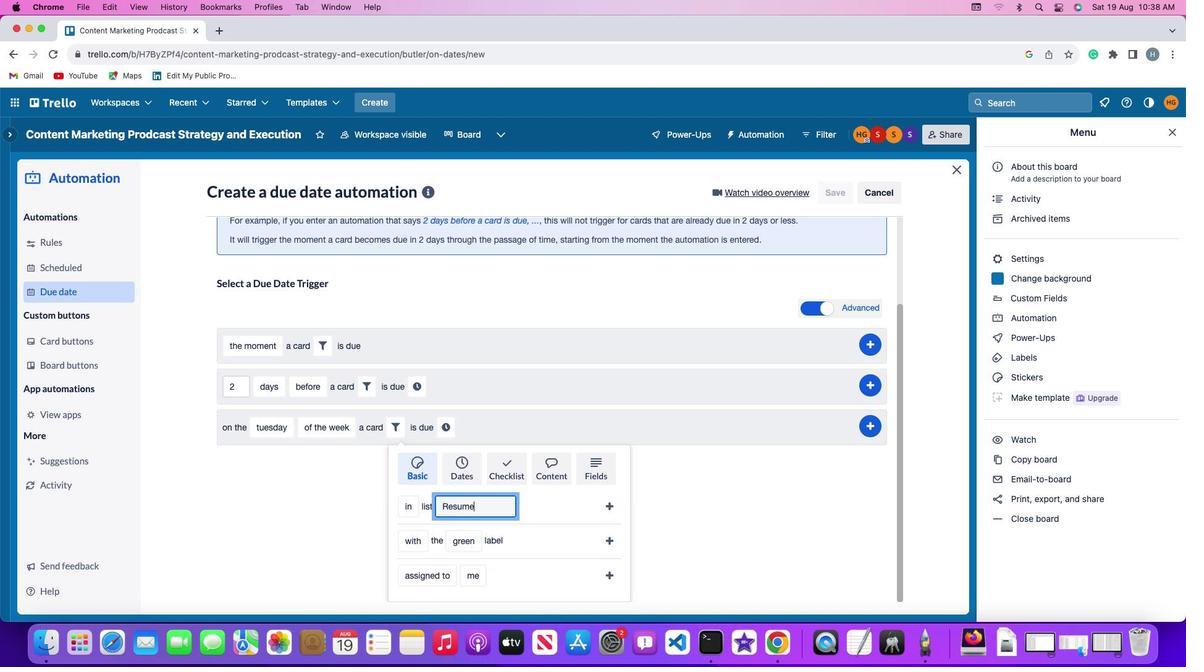 
Action: Mouse moved to (601, 496)
Screenshot: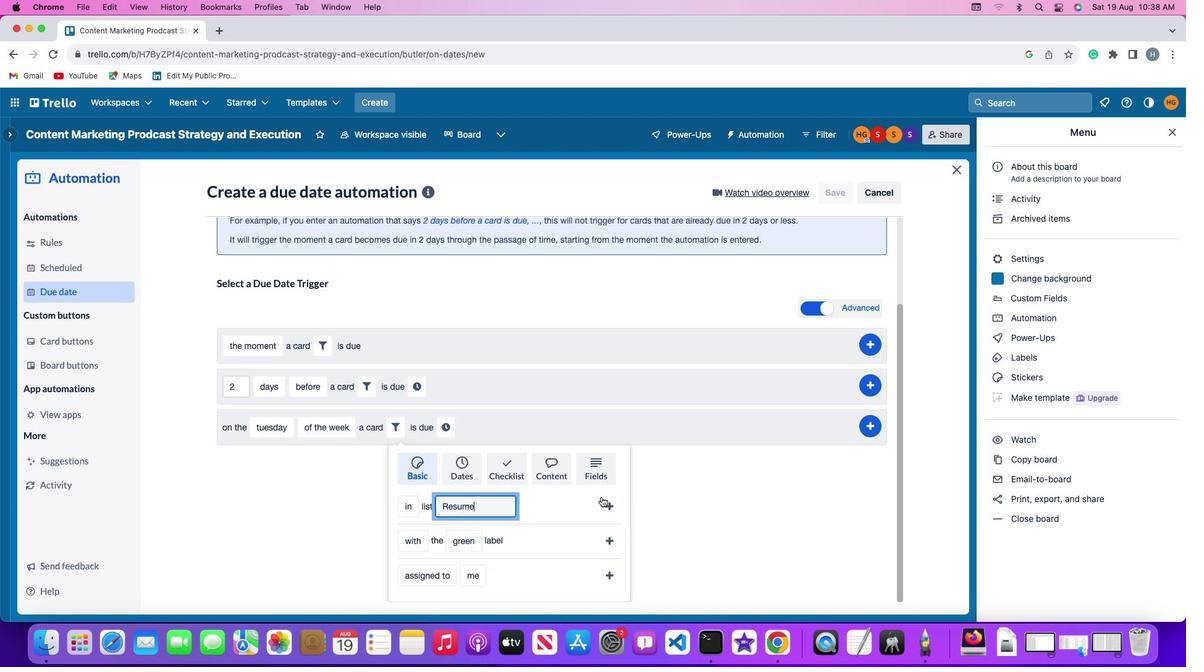 
Action: Mouse pressed left at (601, 496)
Screenshot: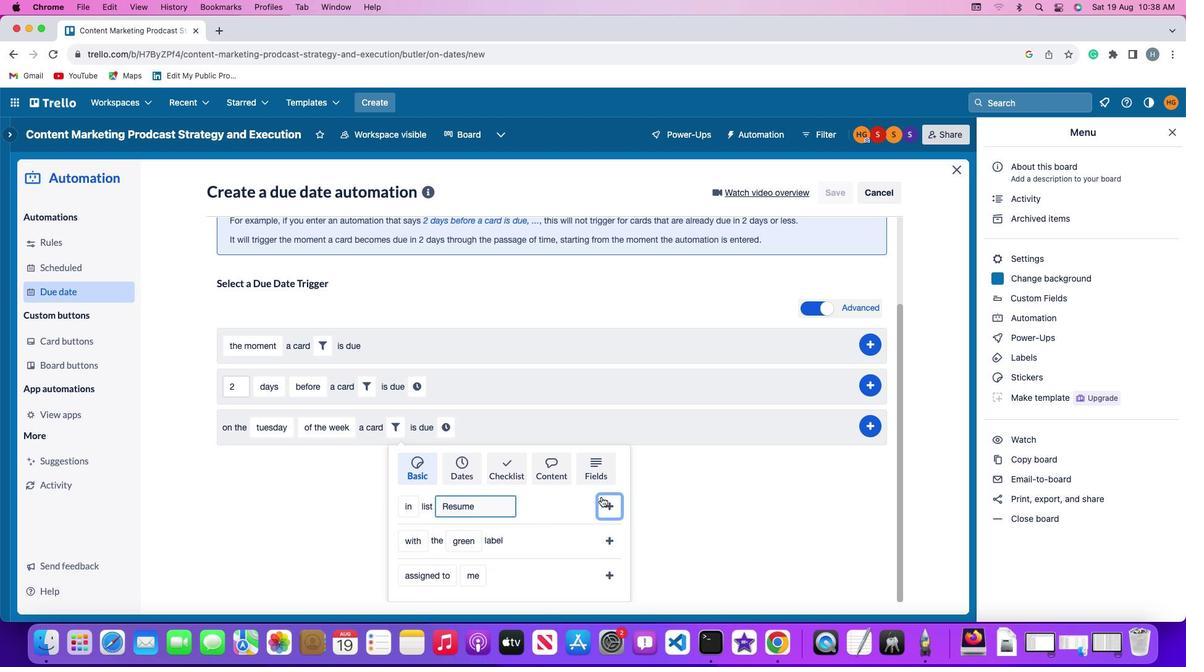 
Action: Mouse moved to (538, 534)
Screenshot: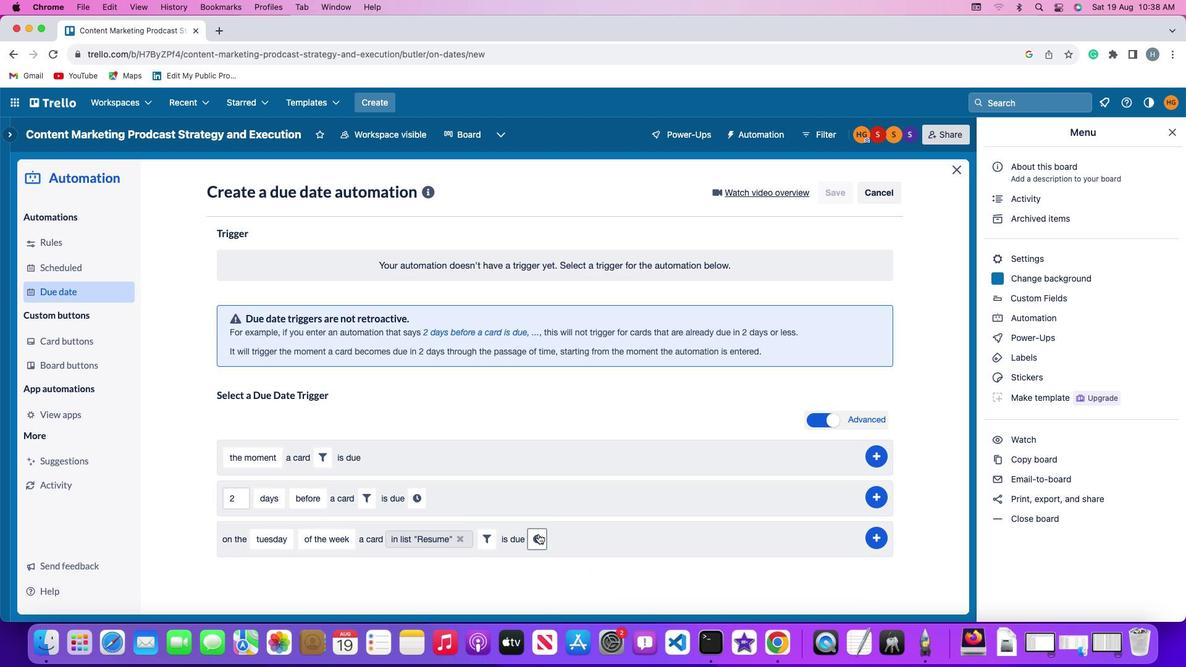 
Action: Mouse pressed left at (538, 534)
Screenshot: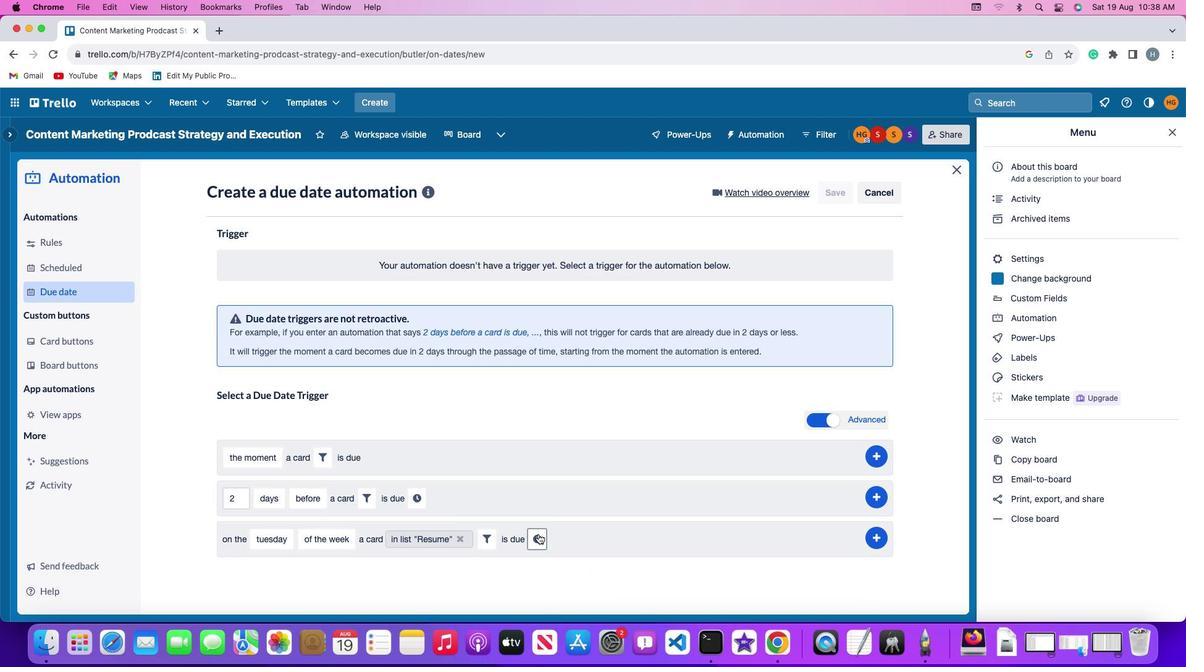 
Action: Mouse moved to (563, 540)
Screenshot: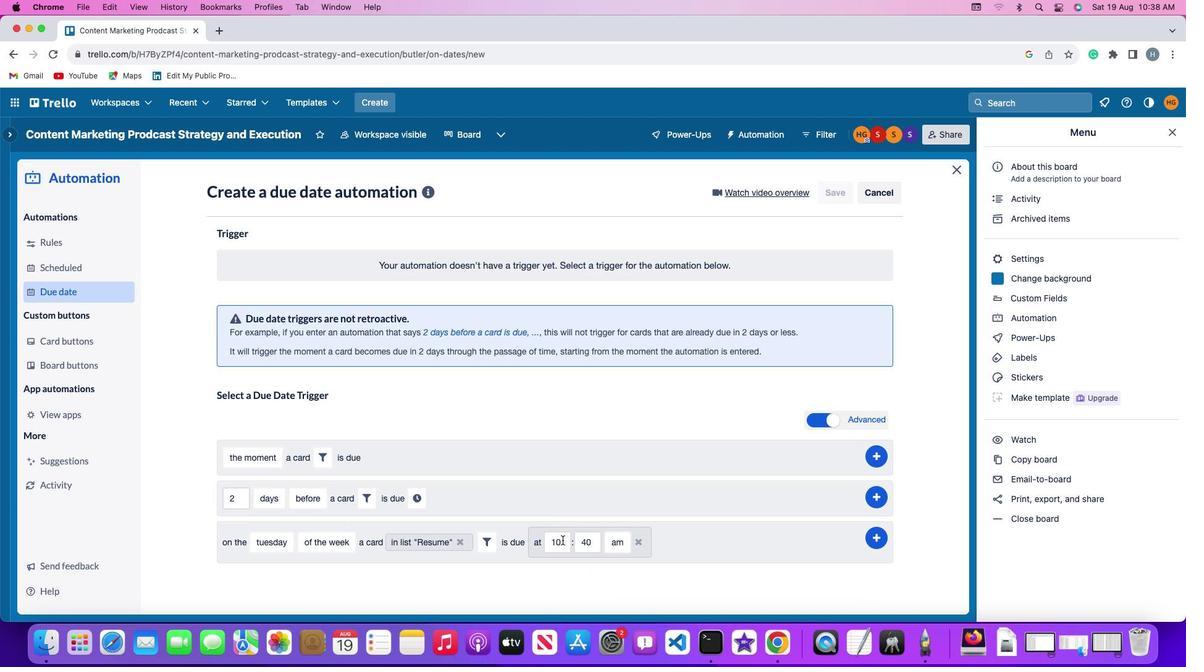 
Action: Mouse pressed left at (563, 540)
Screenshot: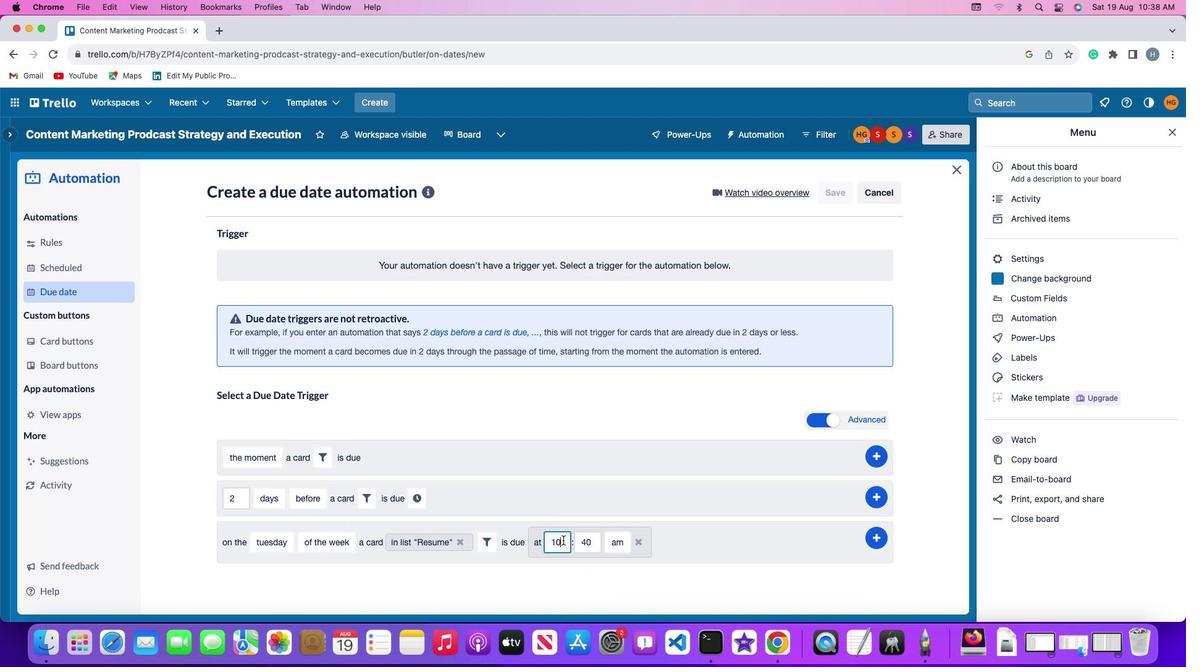 
Action: Mouse moved to (568, 546)
Screenshot: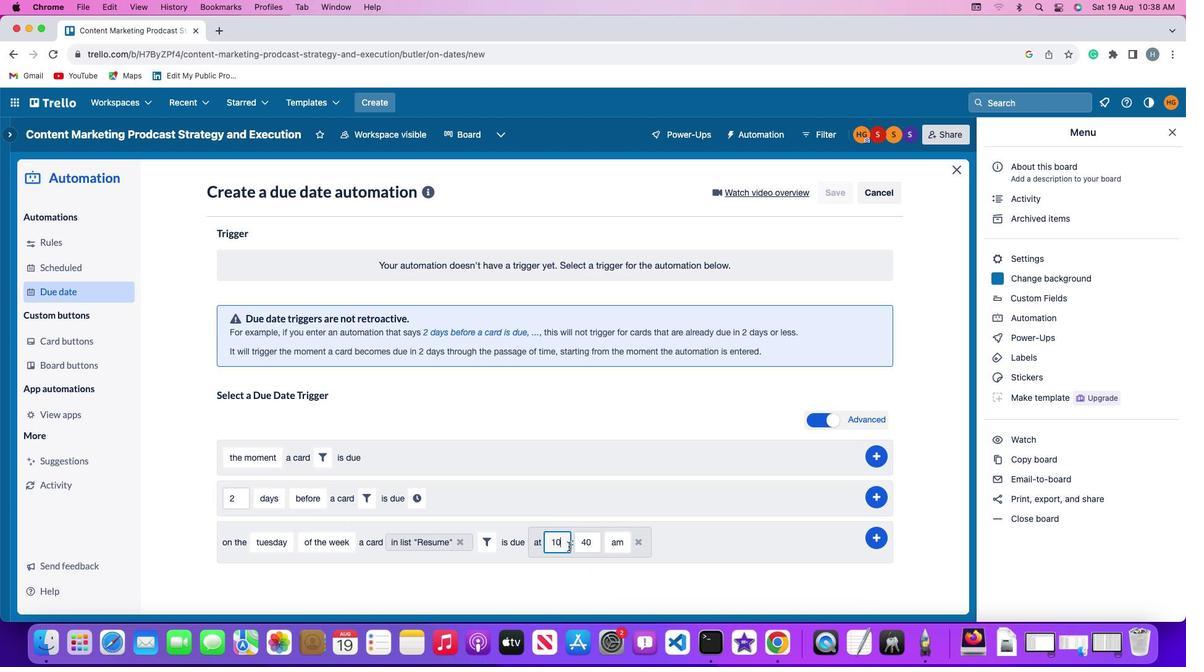 
Action: Key pressed Key.backspaceKey.backspace'1''1'
Screenshot: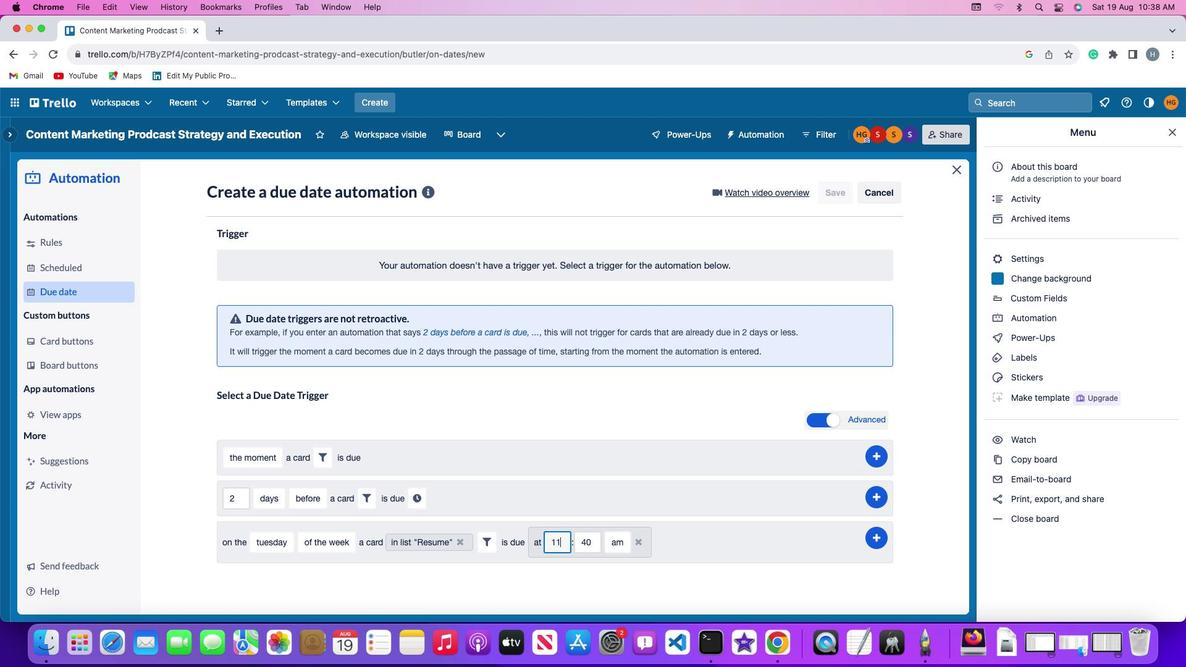 
Action: Mouse moved to (586, 543)
Screenshot: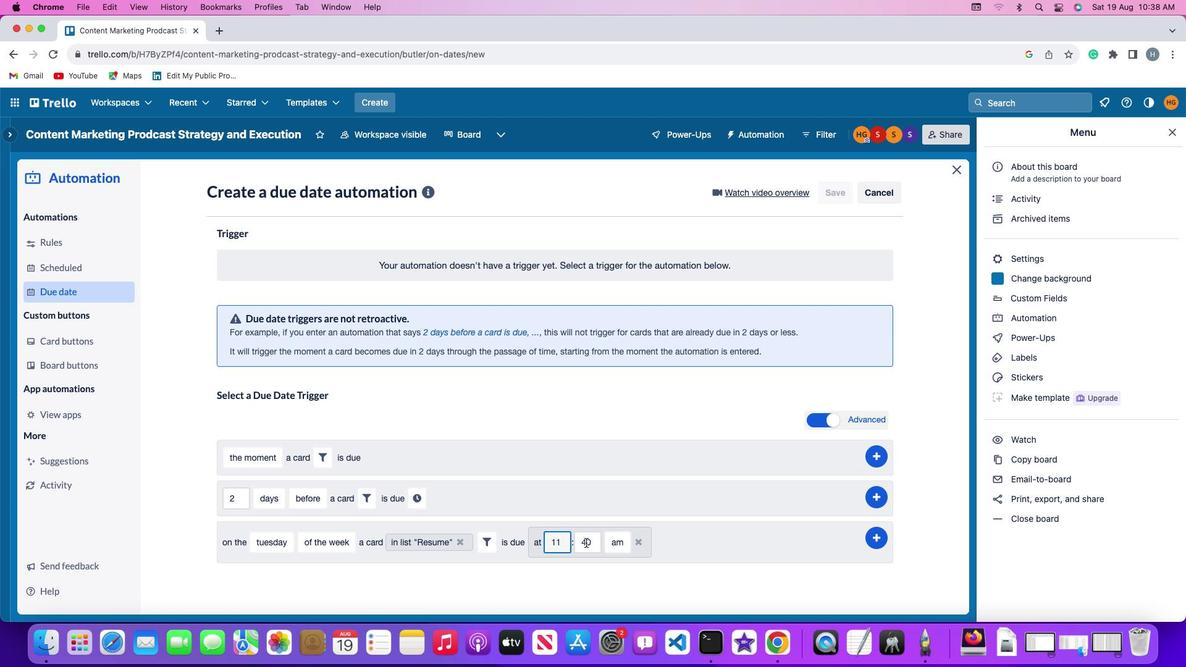 
Action: Mouse pressed left at (586, 543)
Screenshot: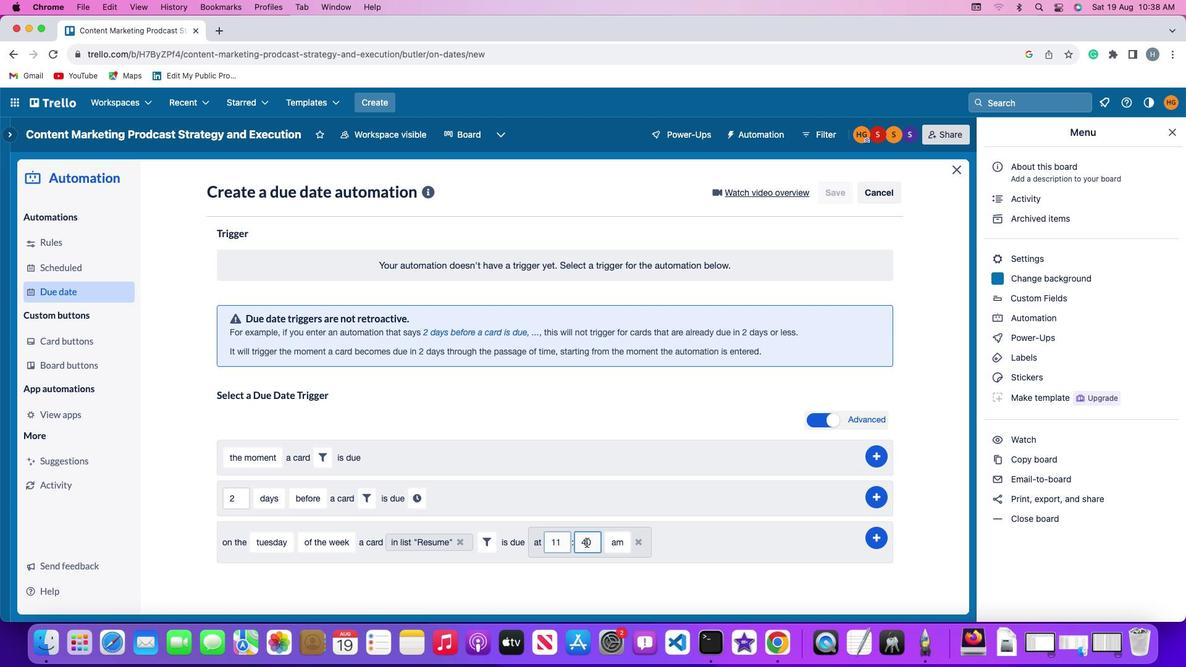 
Action: Mouse moved to (592, 542)
Screenshot: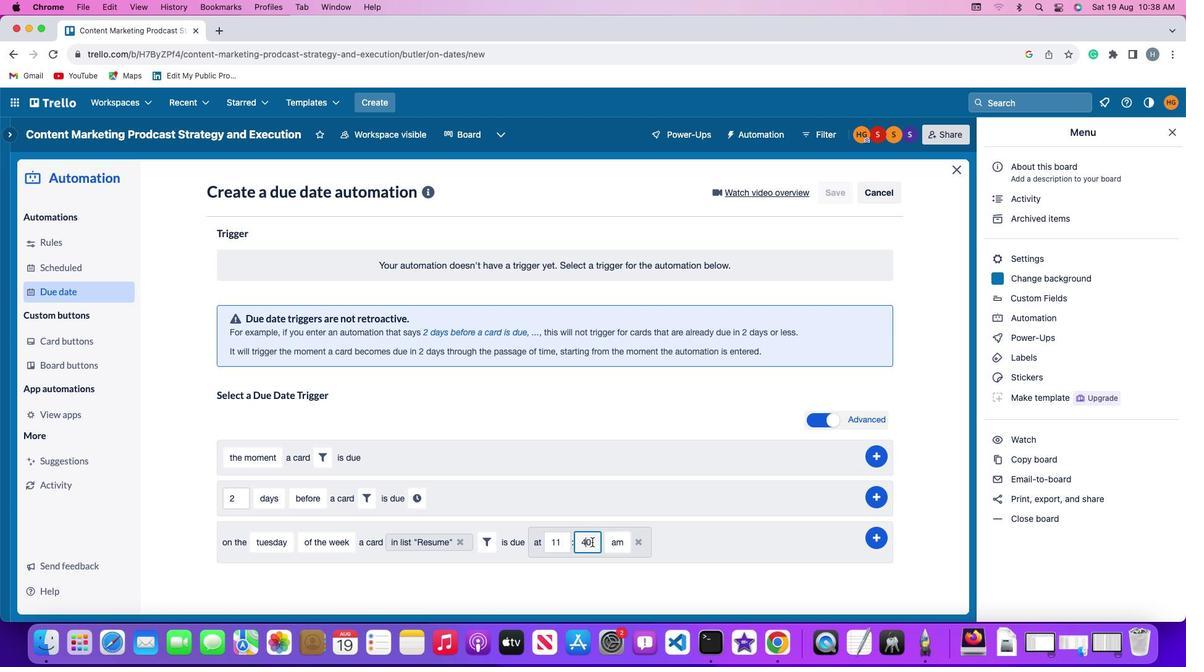 
Action: Key pressed Key.backspace'0'
Screenshot: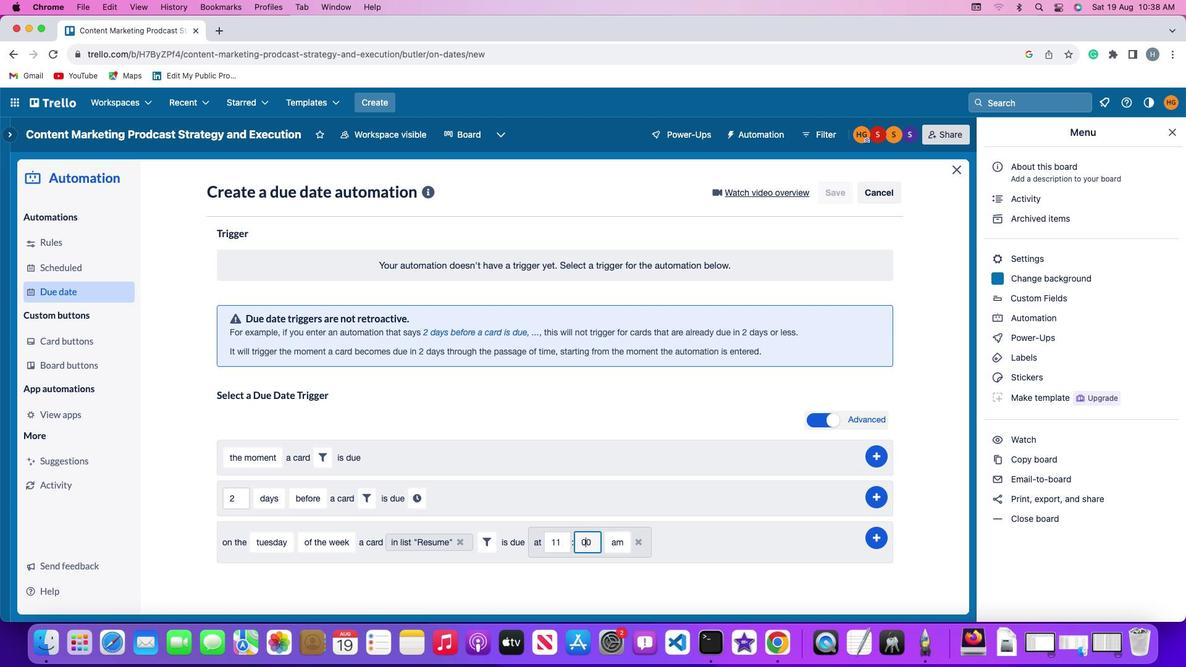 
Action: Mouse moved to (611, 541)
Screenshot: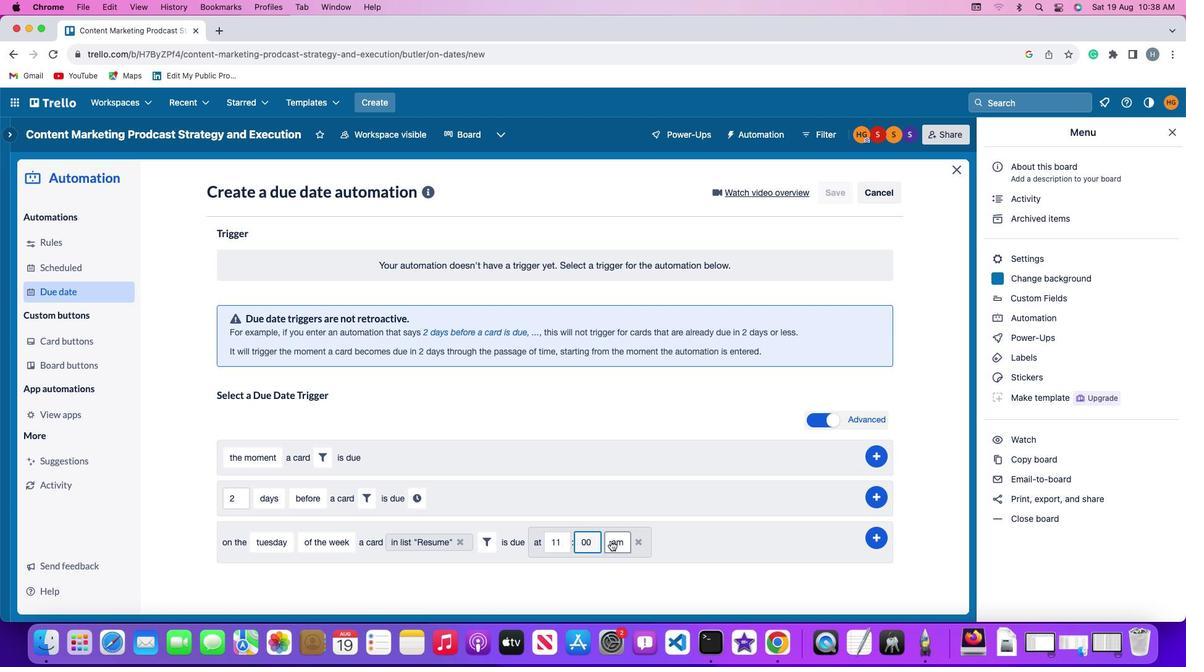 
Action: Mouse pressed left at (611, 541)
Screenshot: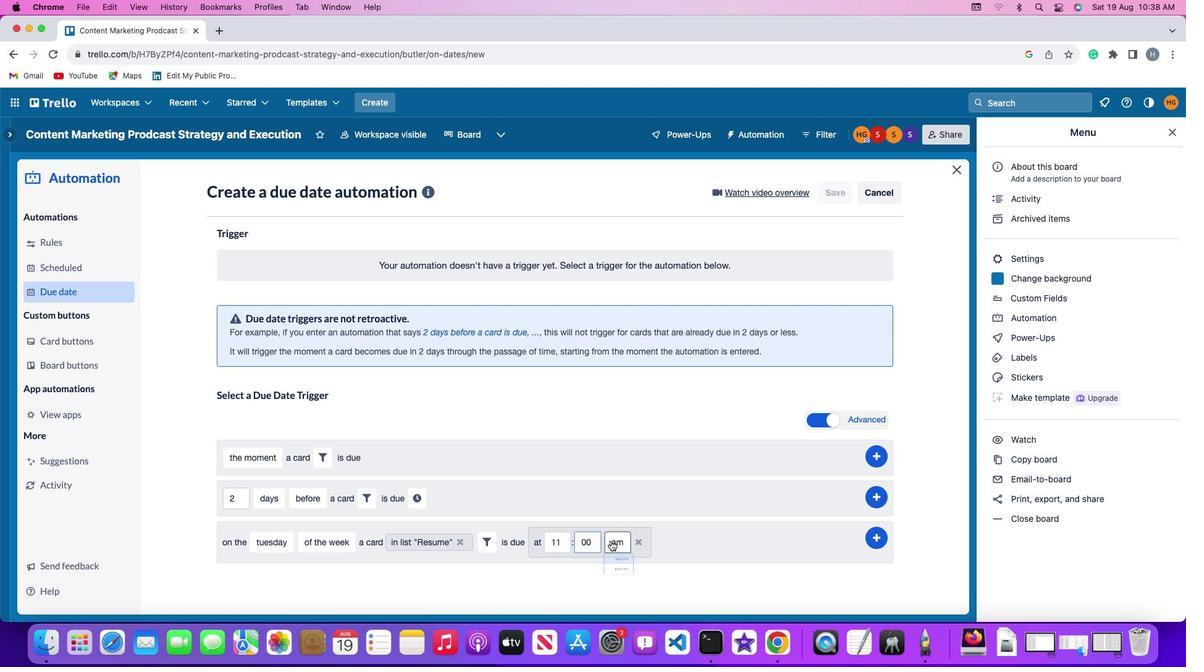 
Action: Mouse moved to (621, 561)
Screenshot: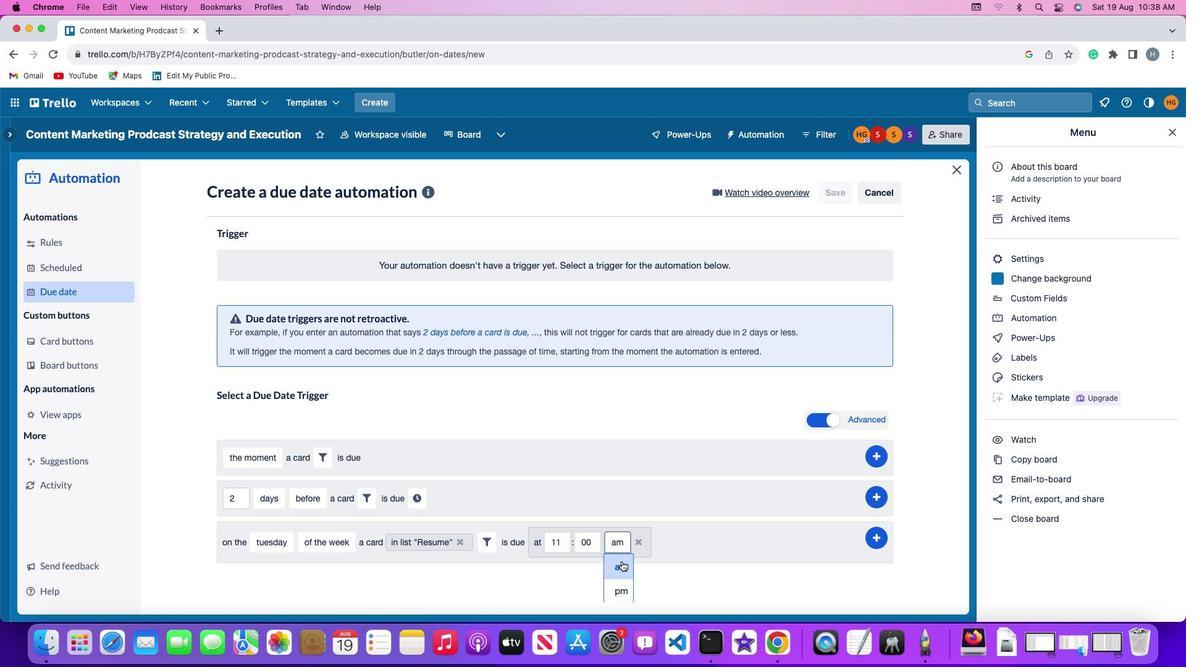
Action: Mouse pressed left at (621, 561)
Screenshot: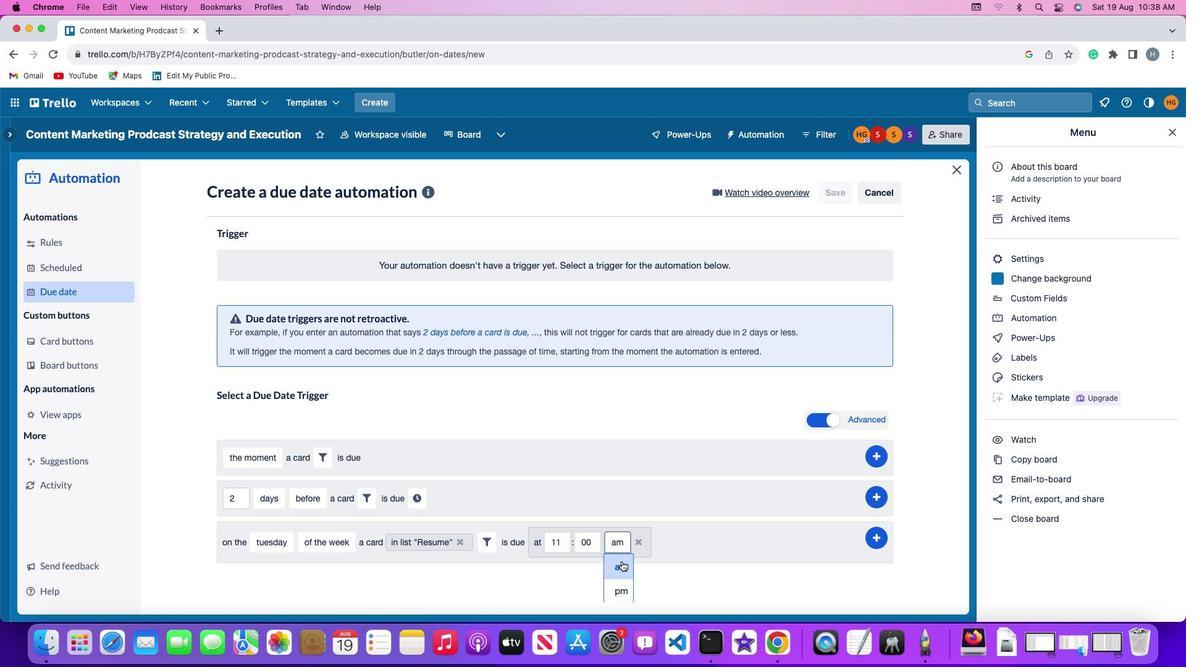 
Action: Mouse moved to (877, 534)
Screenshot: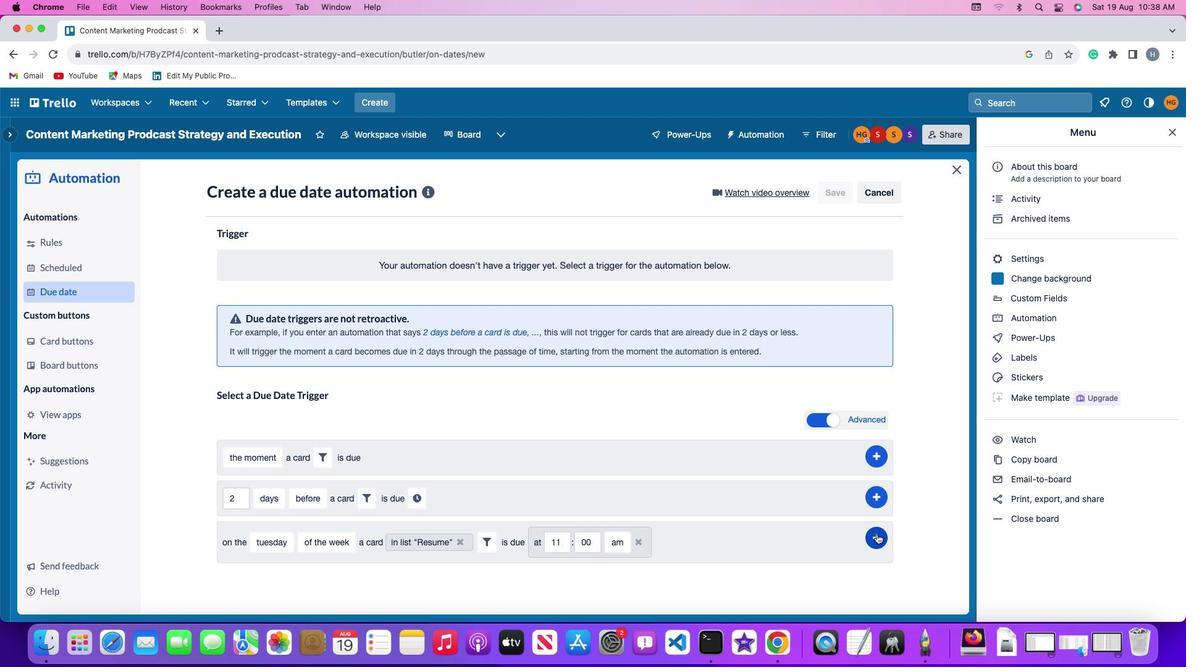
Action: Mouse pressed left at (877, 534)
Screenshot: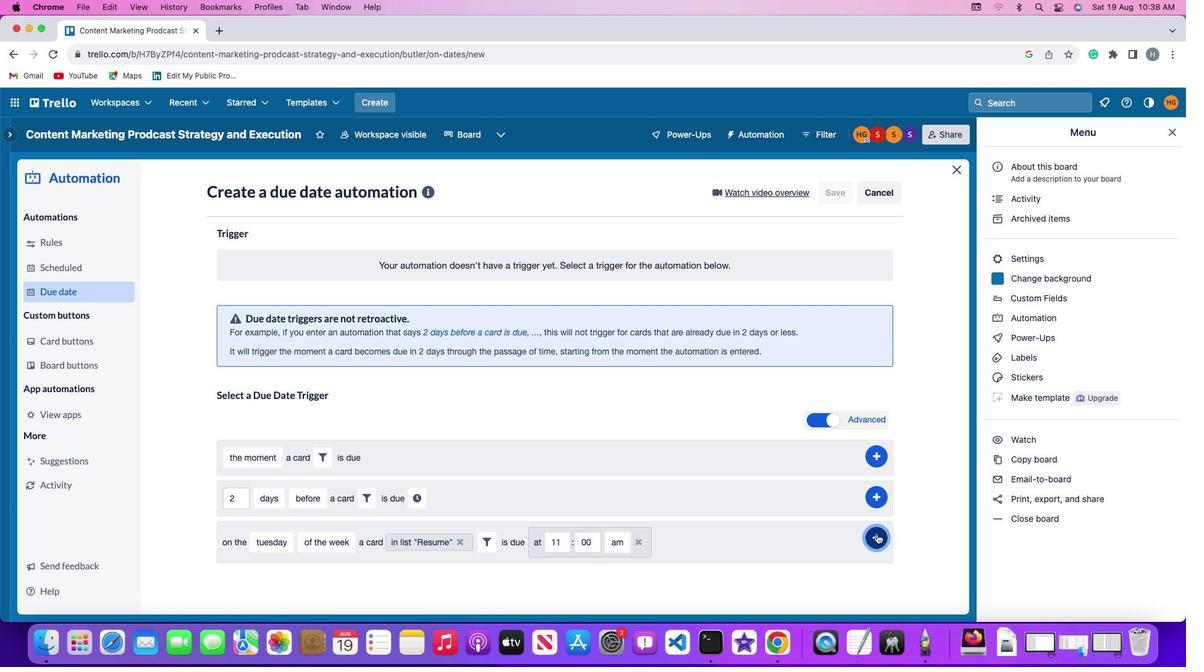 
Action: Mouse moved to (966, 441)
Screenshot: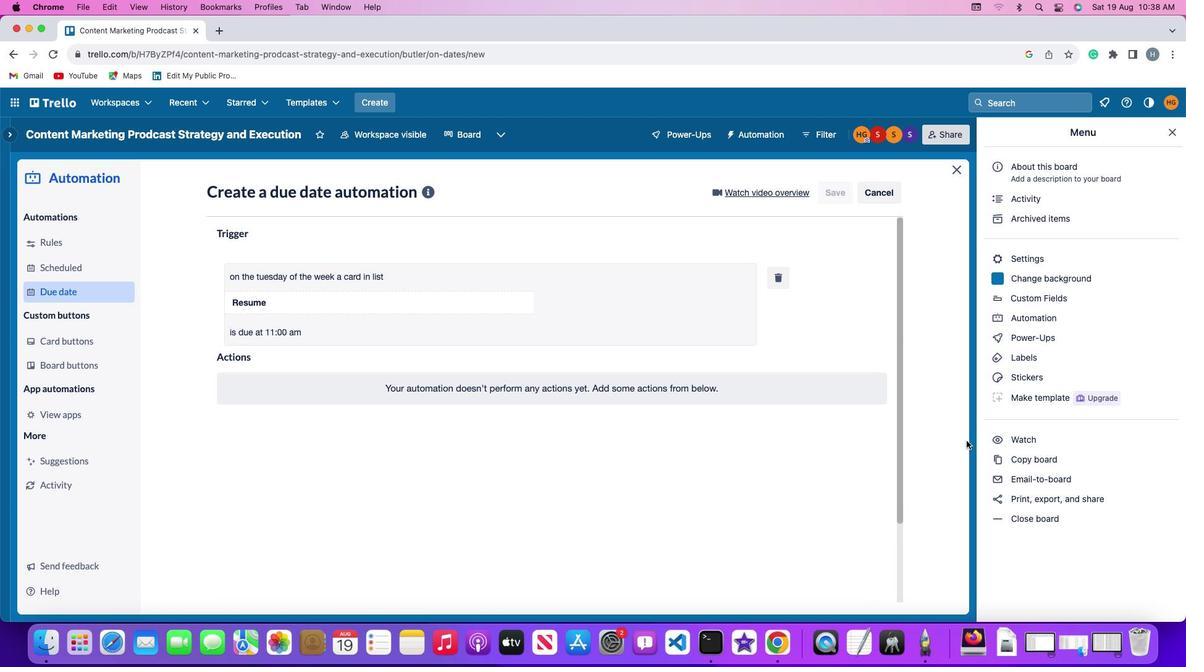 
